 Task: Create a section Hyperspace and in the section, add a milestone Service Level Agreement (SLA) Management Process Improvement in the project BitRise
Action: Mouse moved to (595, 451)
Screenshot: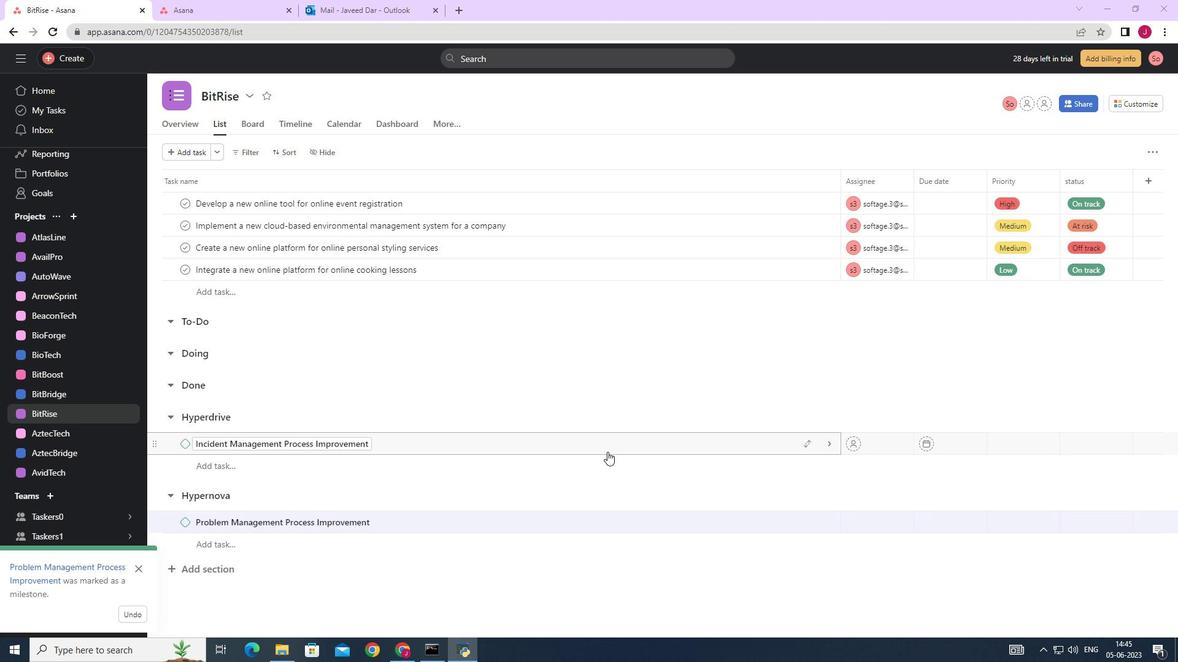 
Action: Mouse scrolled (595, 451) with delta (0, 0)
Screenshot: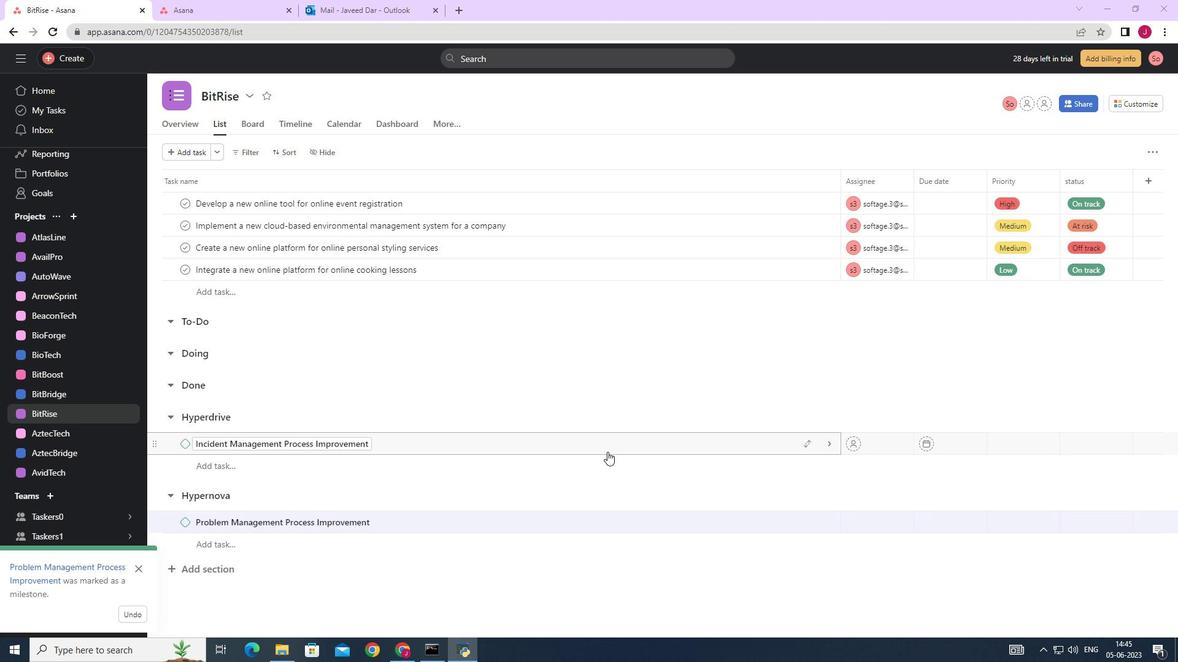 
Action: Mouse moved to (594, 451)
Screenshot: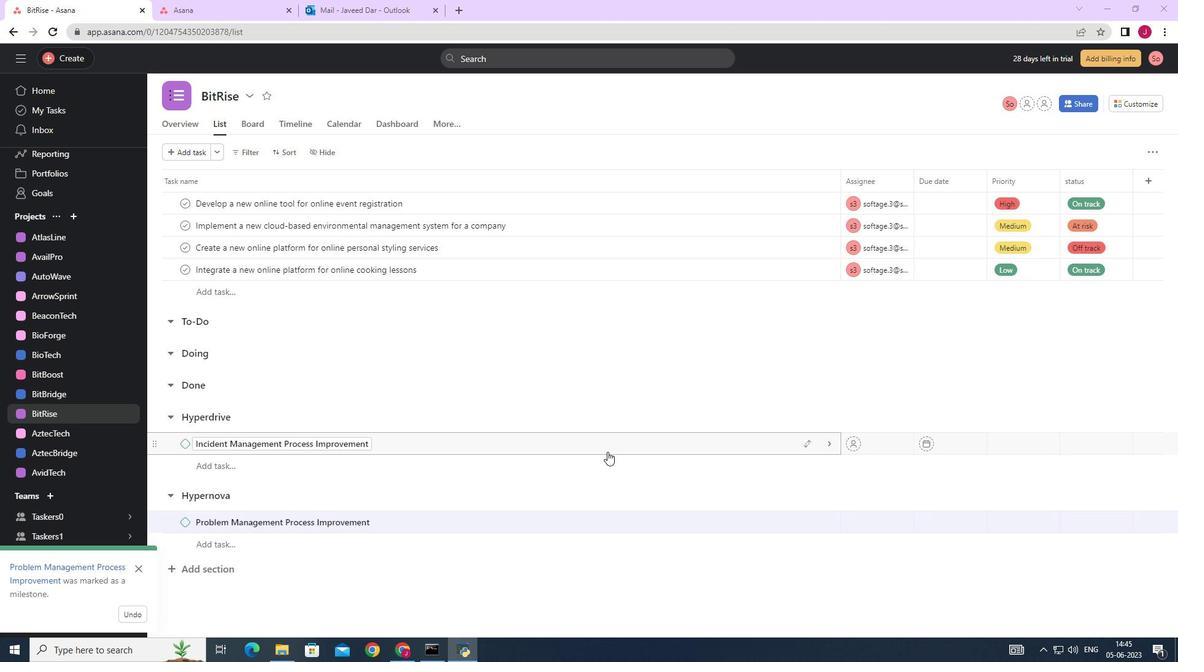 
Action: Mouse scrolled (594, 451) with delta (0, 0)
Screenshot: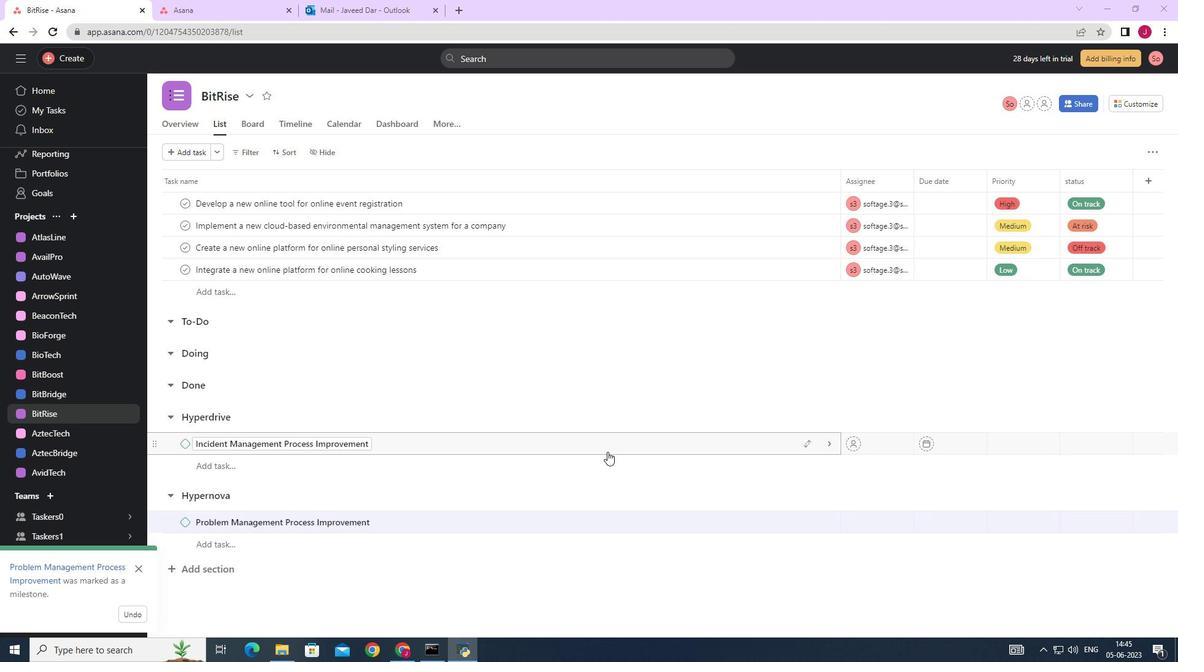 
Action: Mouse moved to (592, 451)
Screenshot: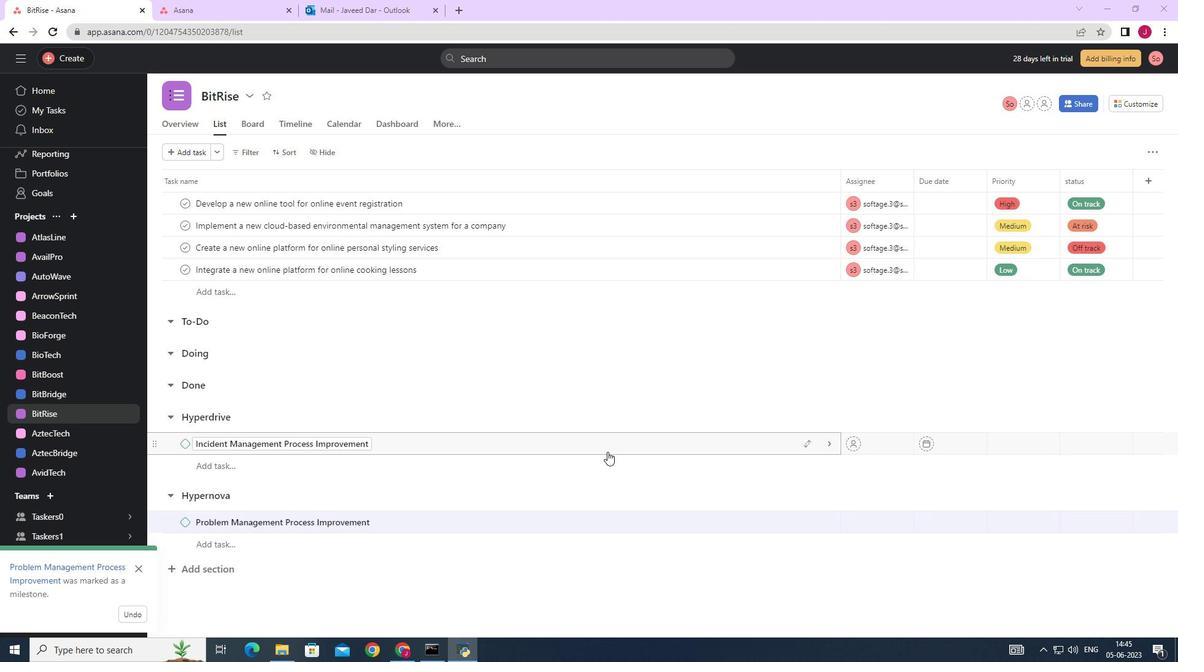 
Action: Mouse scrolled (592, 451) with delta (0, 0)
Screenshot: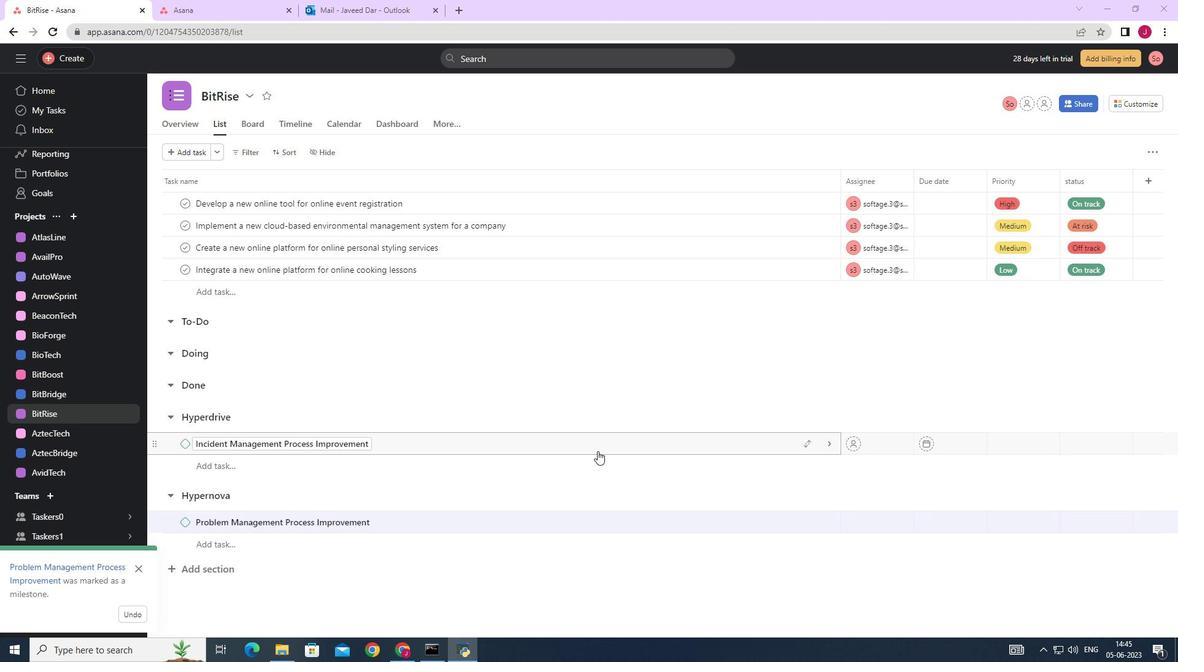 
Action: Mouse moved to (589, 451)
Screenshot: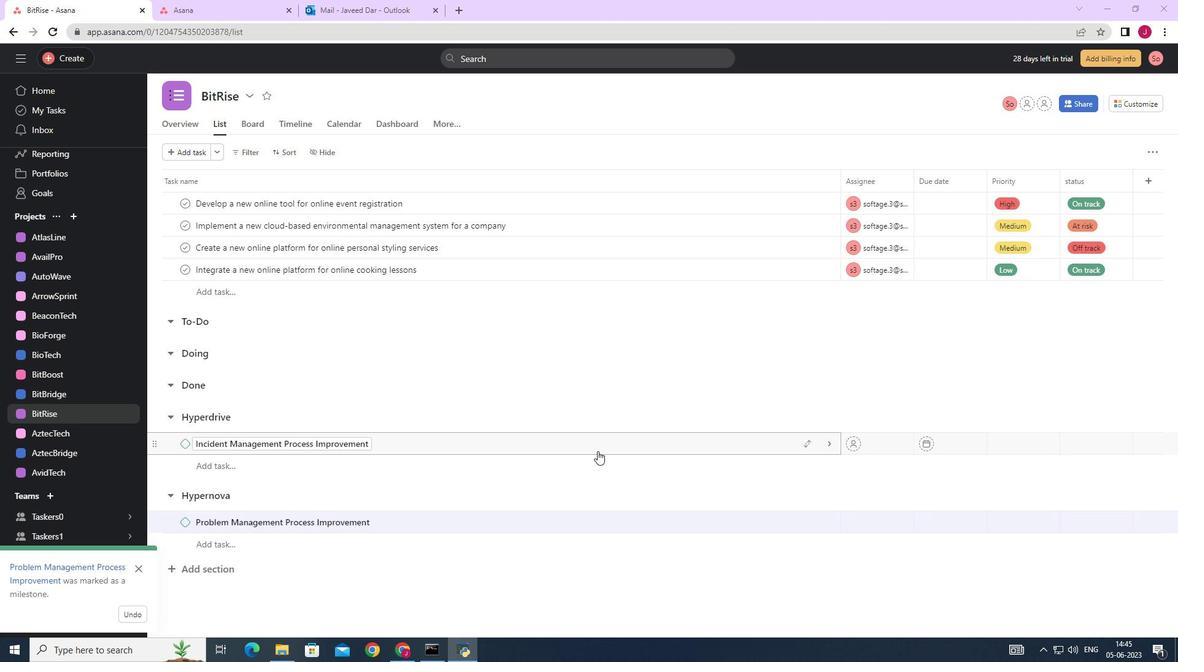 
Action: Mouse scrolled (589, 451) with delta (0, 0)
Screenshot: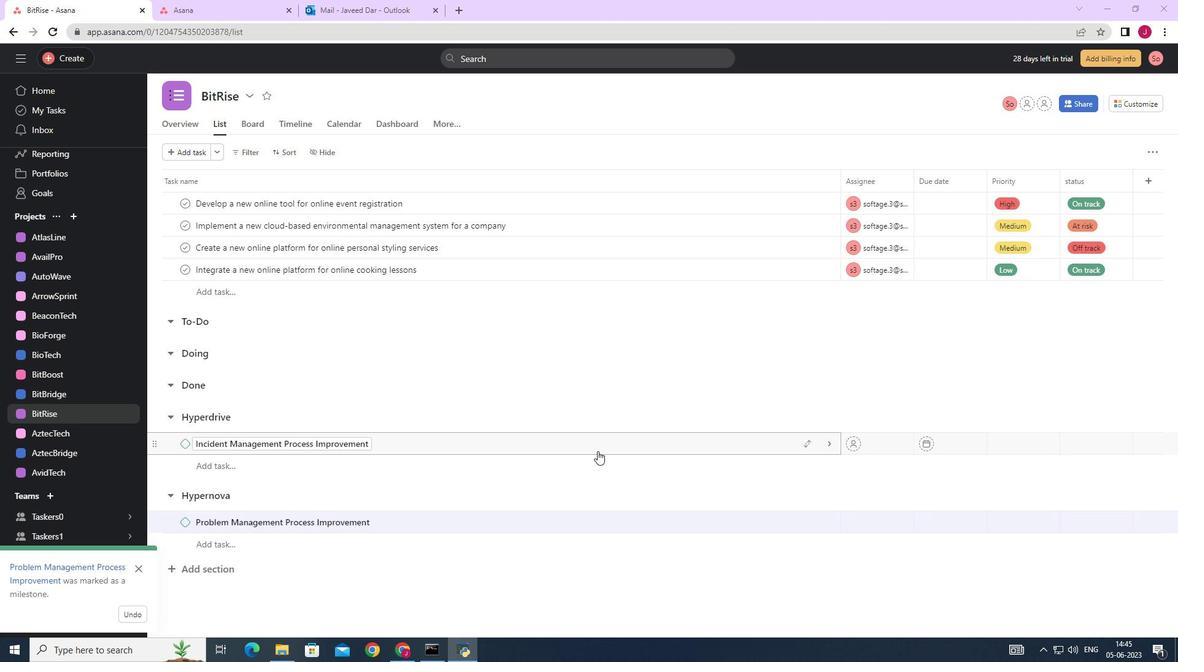 
Action: Mouse moved to (503, 465)
Screenshot: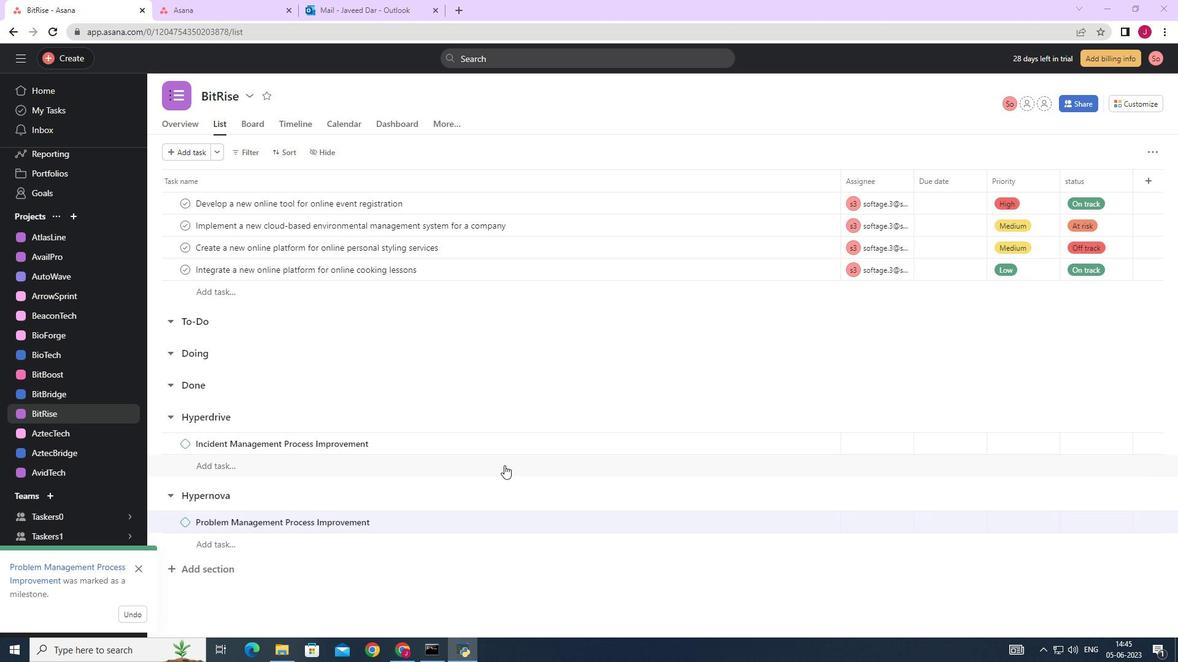 
Action: Mouse scrolled (503, 465) with delta (0, 0)
Screenshot: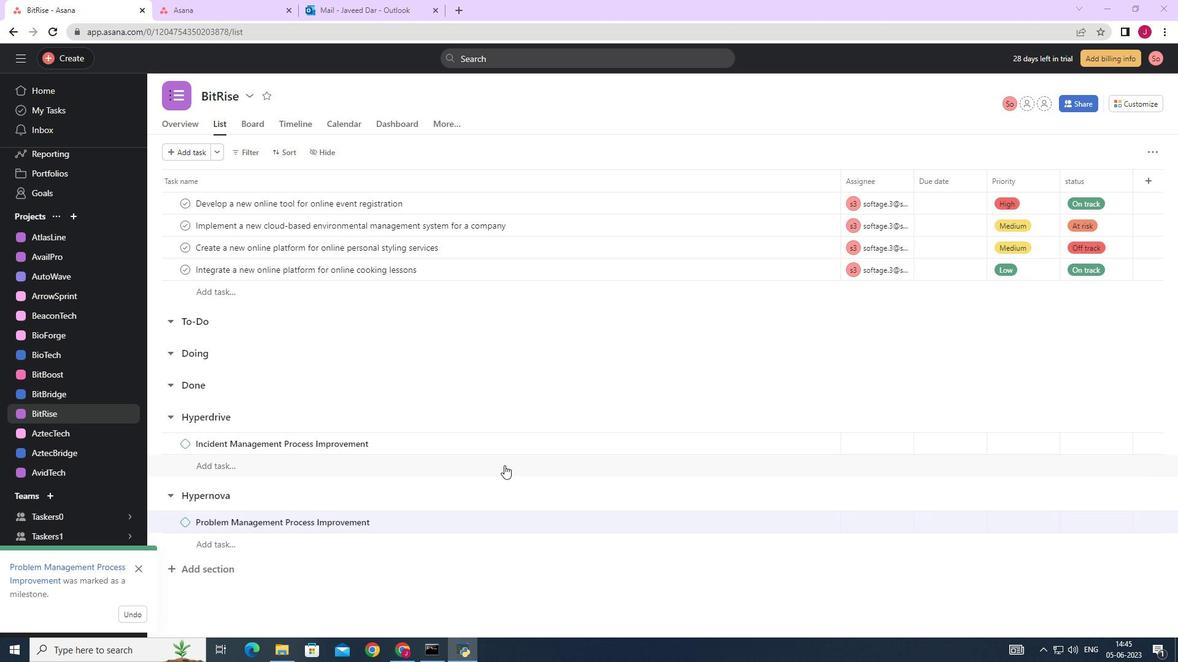 
Action: Mouse moved to (503, 463)
Screenshot: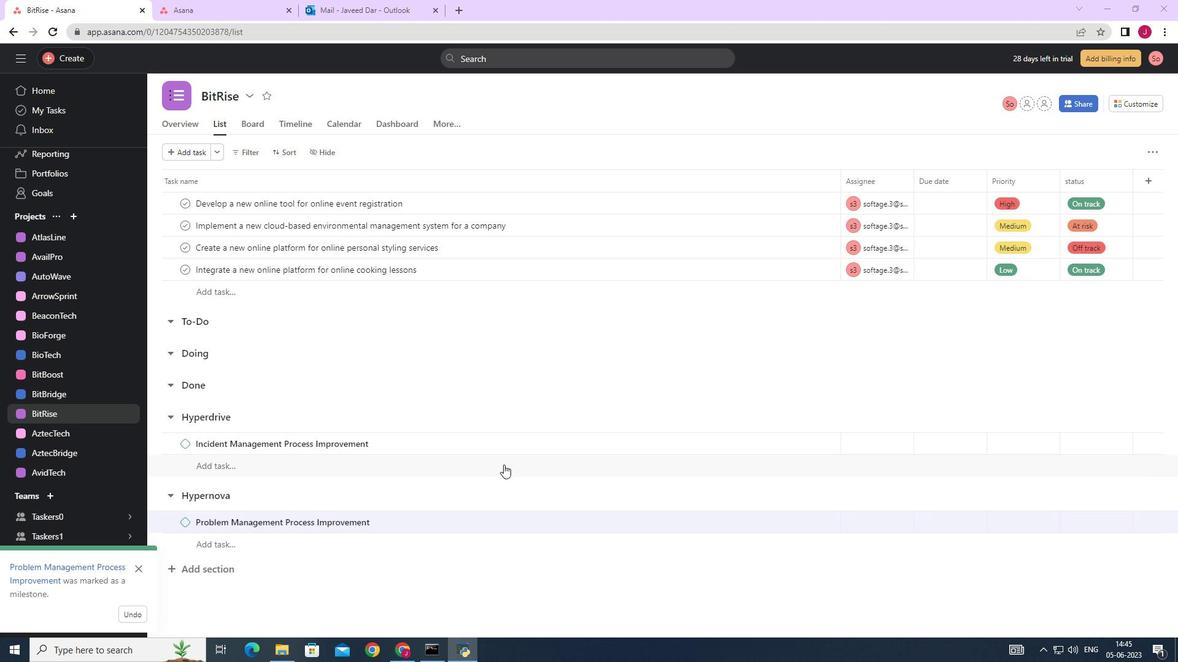 
Action: Mouse scrolled (503, 463) with delta (0, 0)
Screenshot: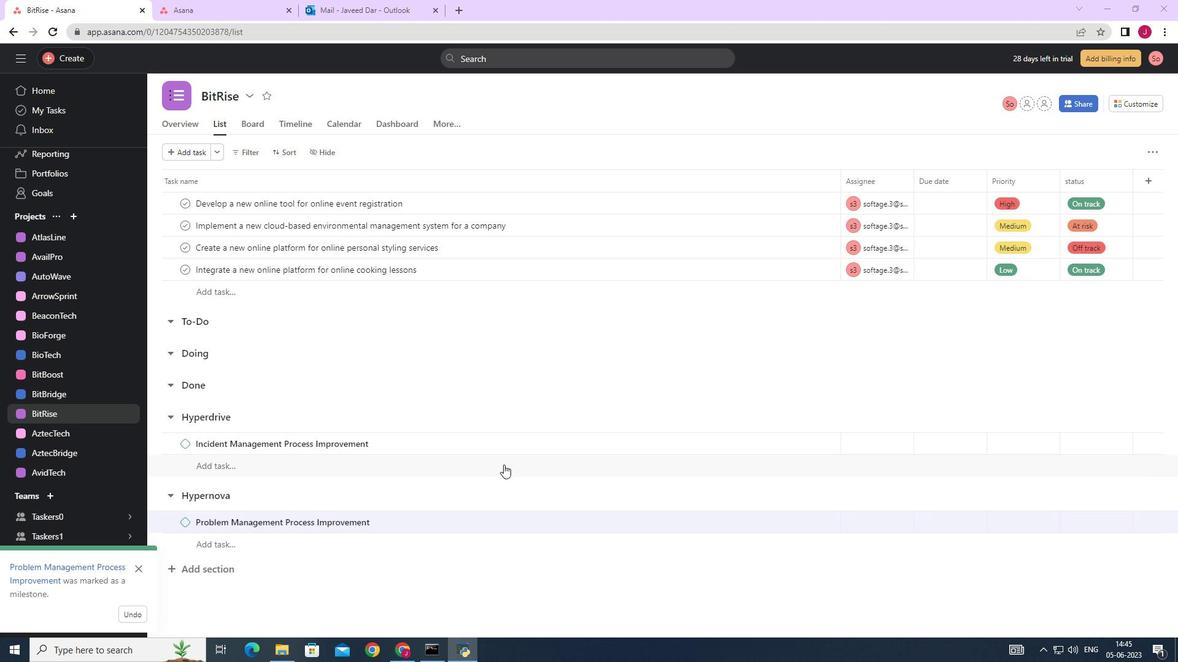 
Action: Mouse moved to (502, 458)
Screenshot: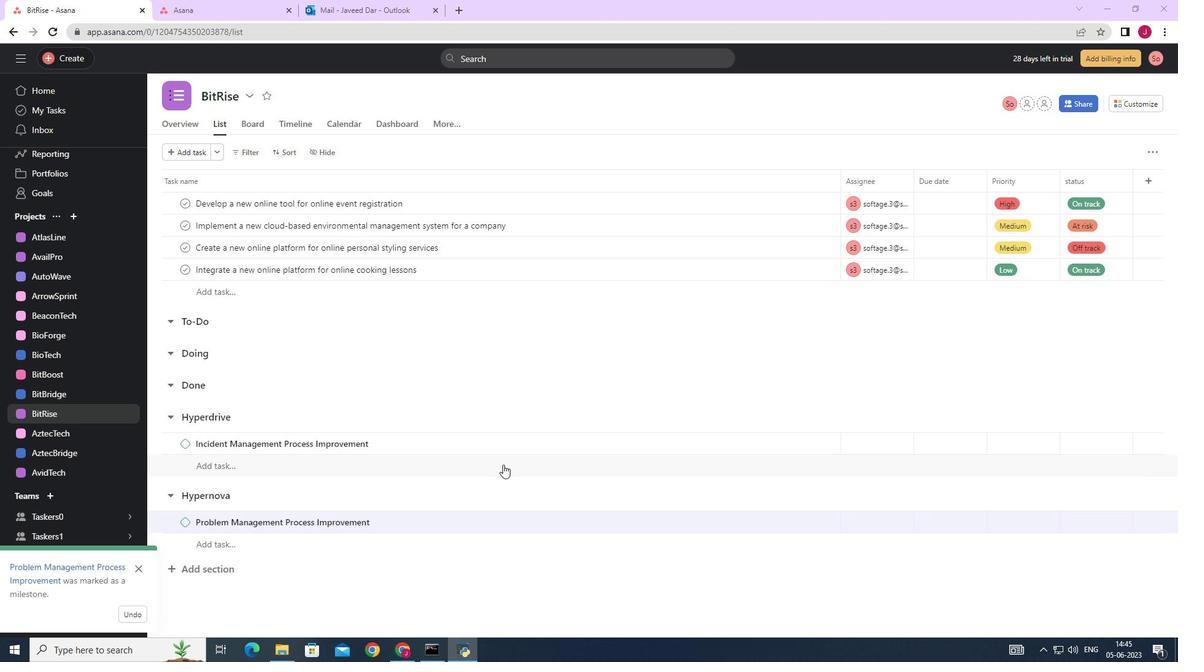 
Action: Mouse scrolled (503, 462) with delta (0, 0)
Screenshot: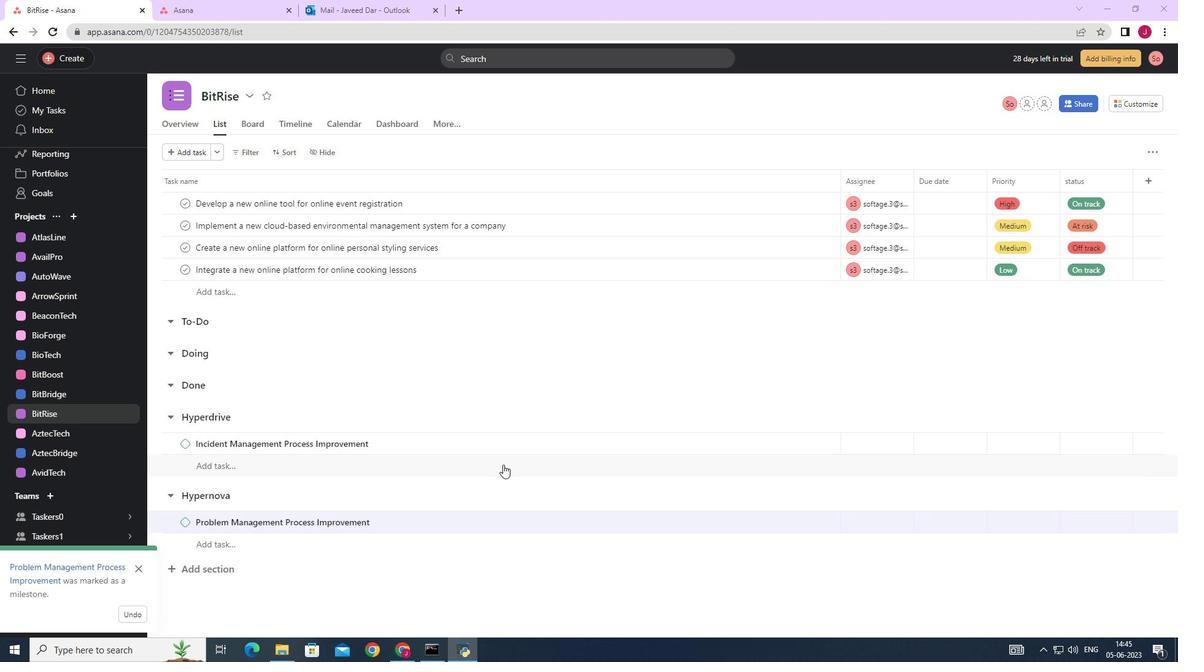 
Action: Mouse moved to (319, 435)
Screenshot: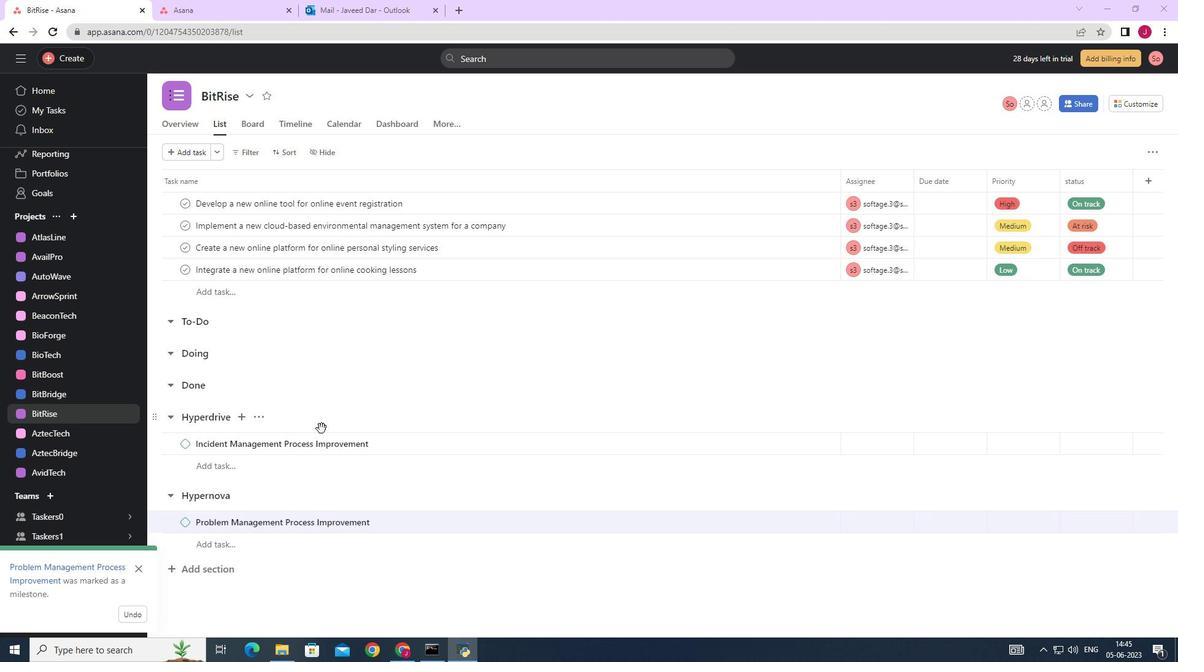 
Action: Mouse scrolled (319, 434) with delta (0, 0)
Screenshot: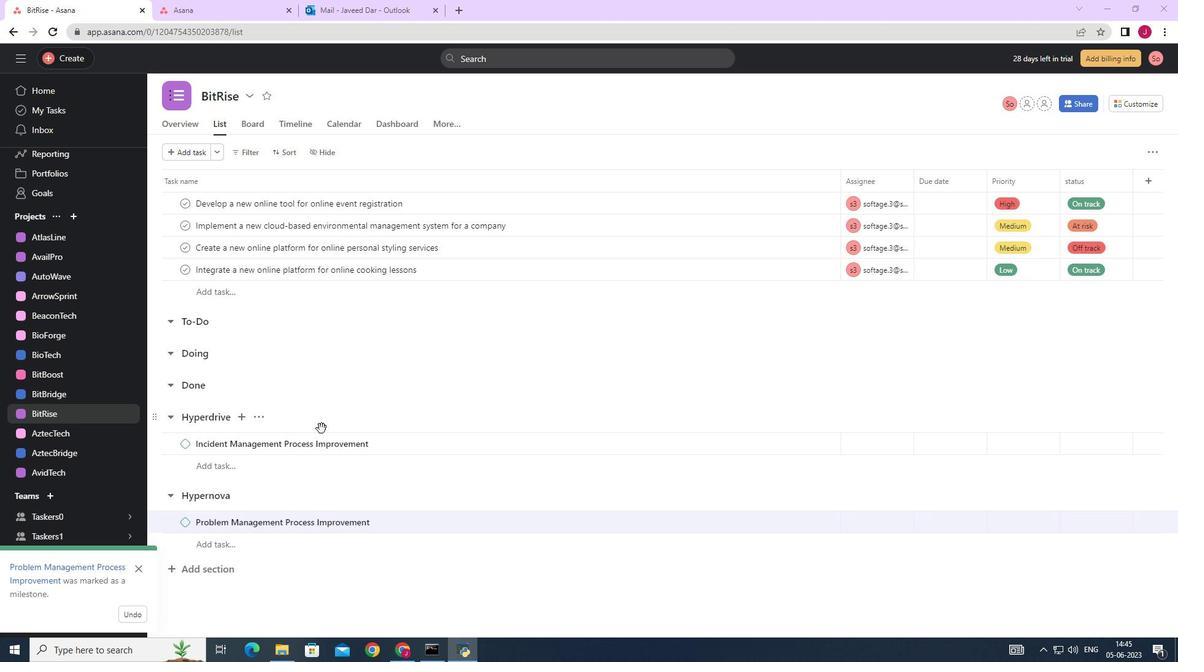 
Action: Mouse moved to (319, 436)
Screenshot: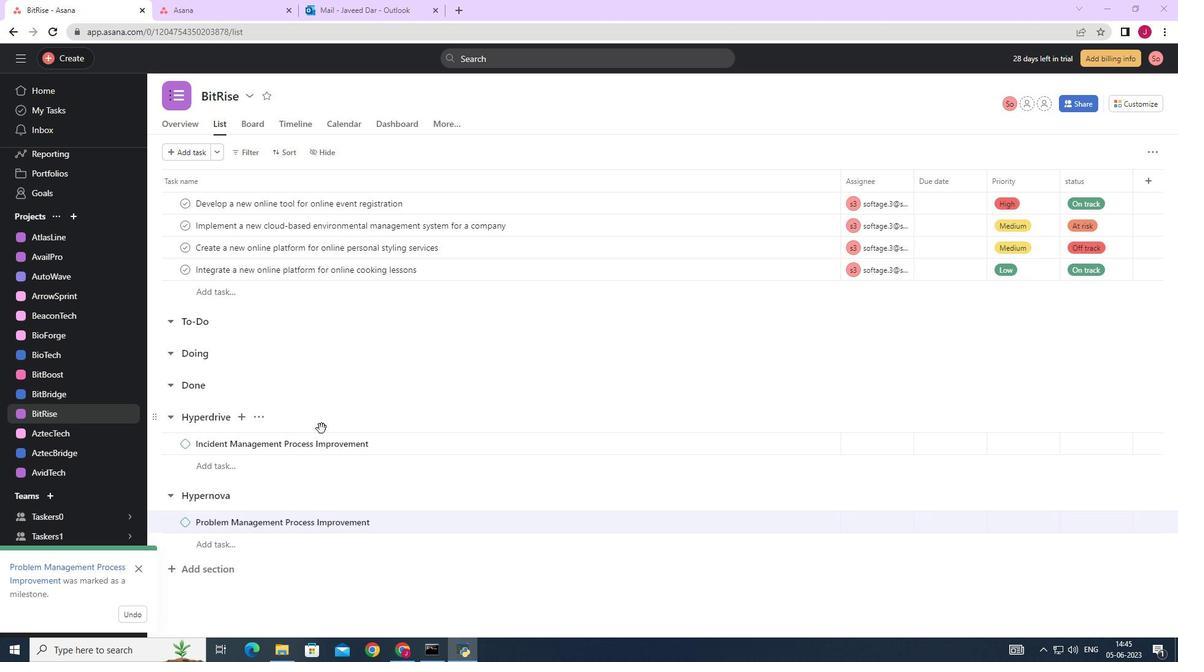 
Action: Mouse scrolled (319, 436) with delta (0, 0)
Screenshot: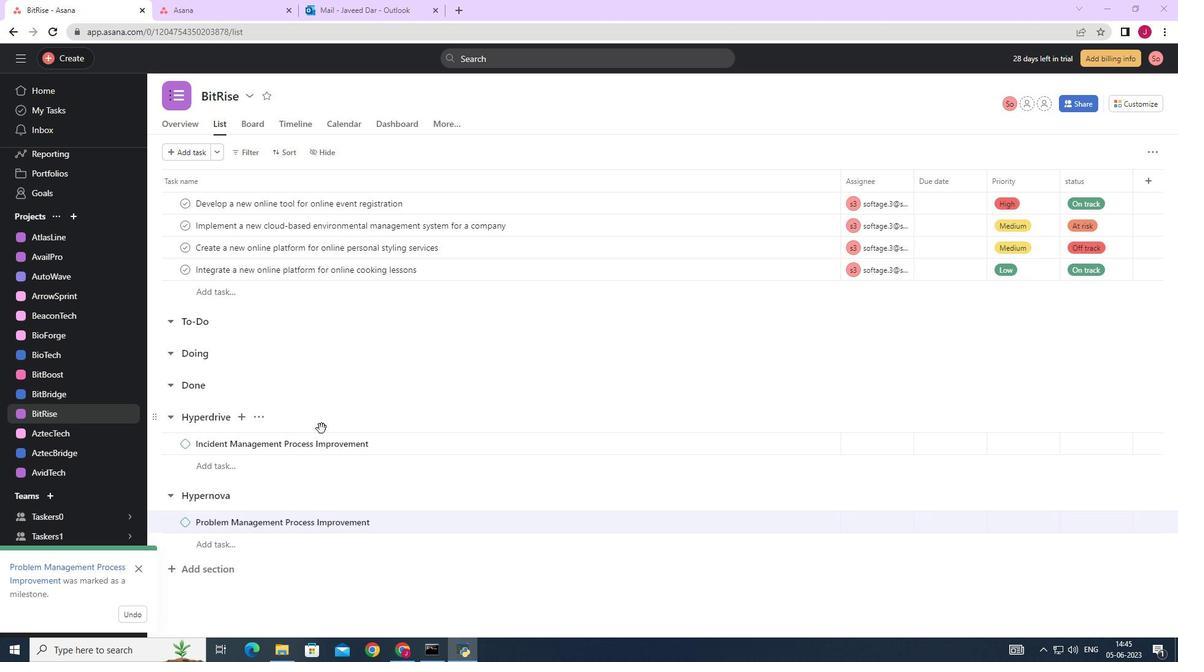 
Action: Mouse moved to (319, 438)
Screenshot: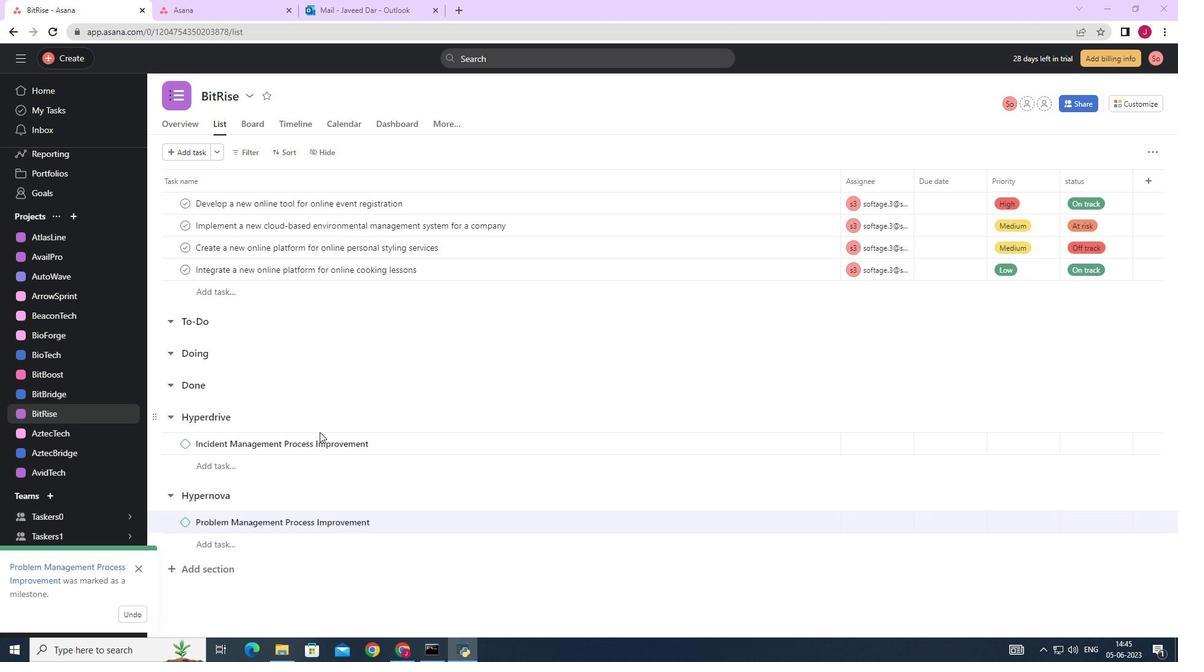 
Action: Mouse scrolled (319, 437) with delta (0, 0)
Screenshot: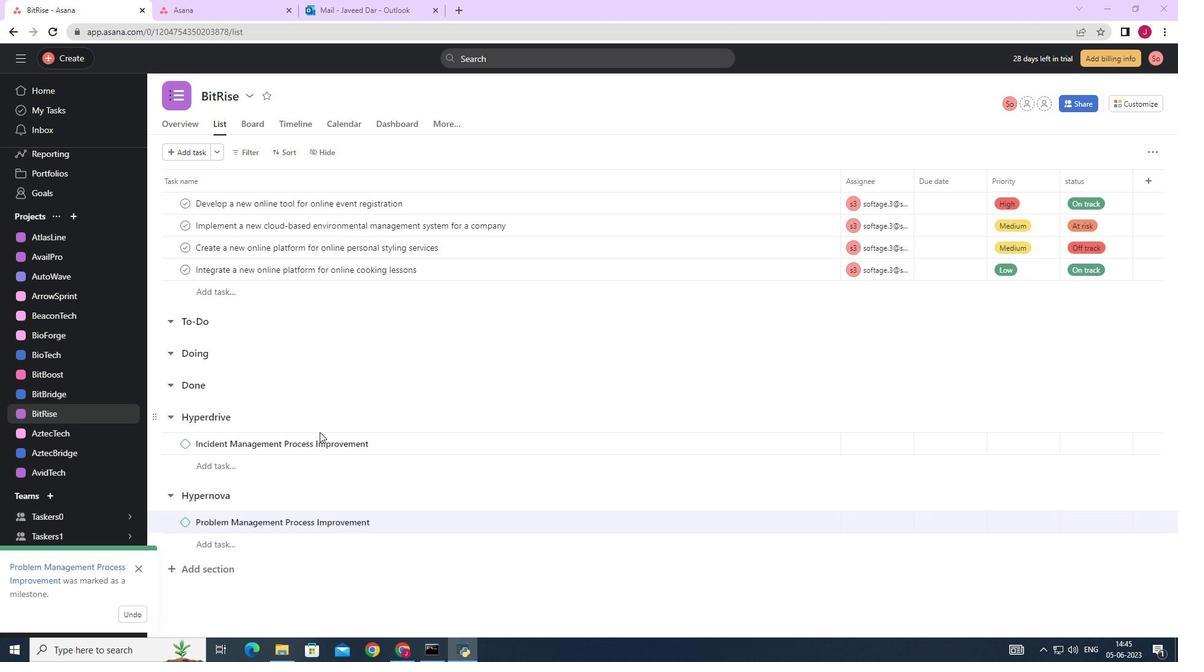 
Action: Mouse moved to (317, 441)
Screenshot: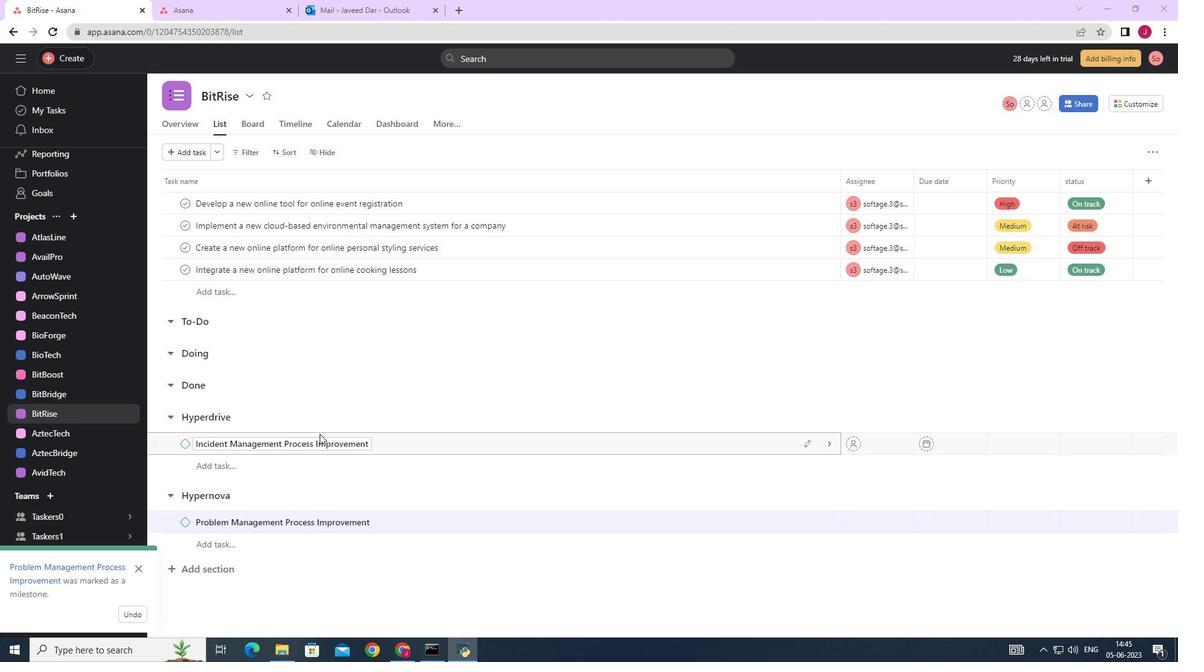 
Action: Mouse scrolled (317, 440) with delta (0, 0)
Screenshot: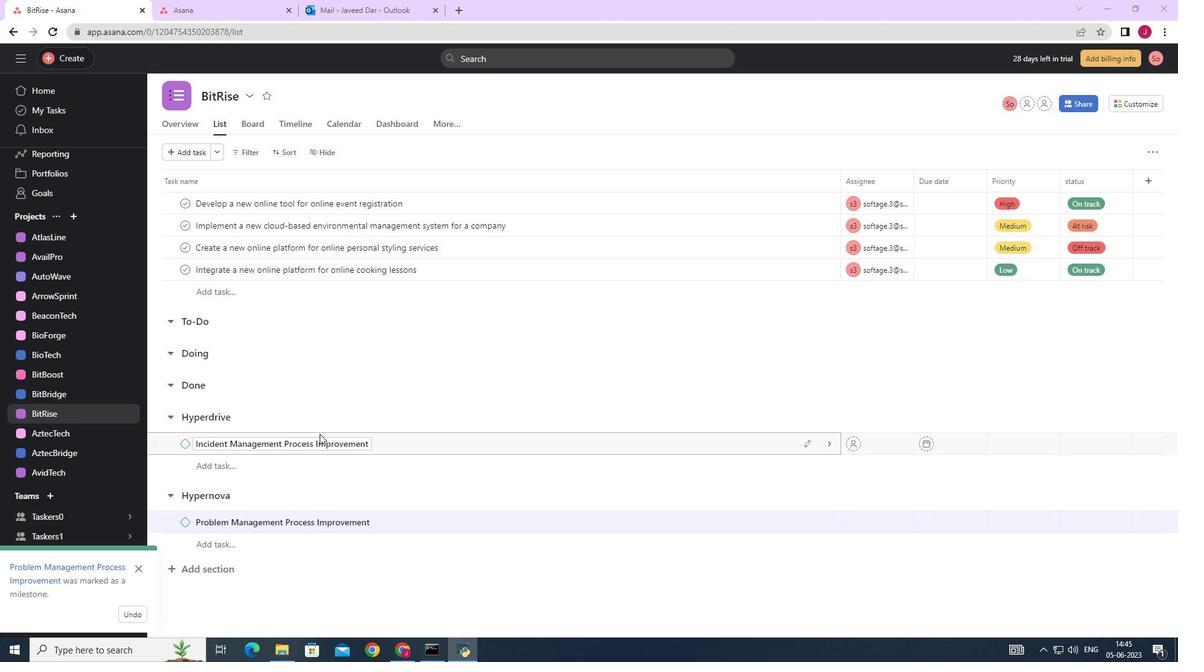 
Action: Mouse moved to (214, 567)
Screenshot: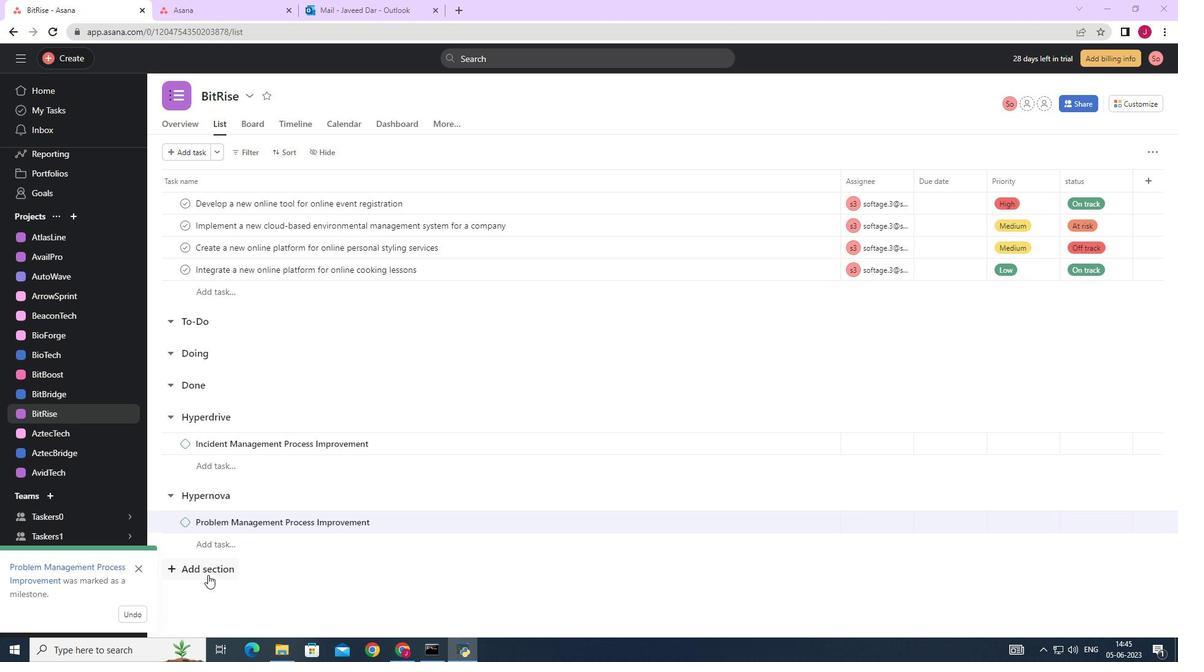 
Action: Mouse pressed left at (214, 567)
Screenshot: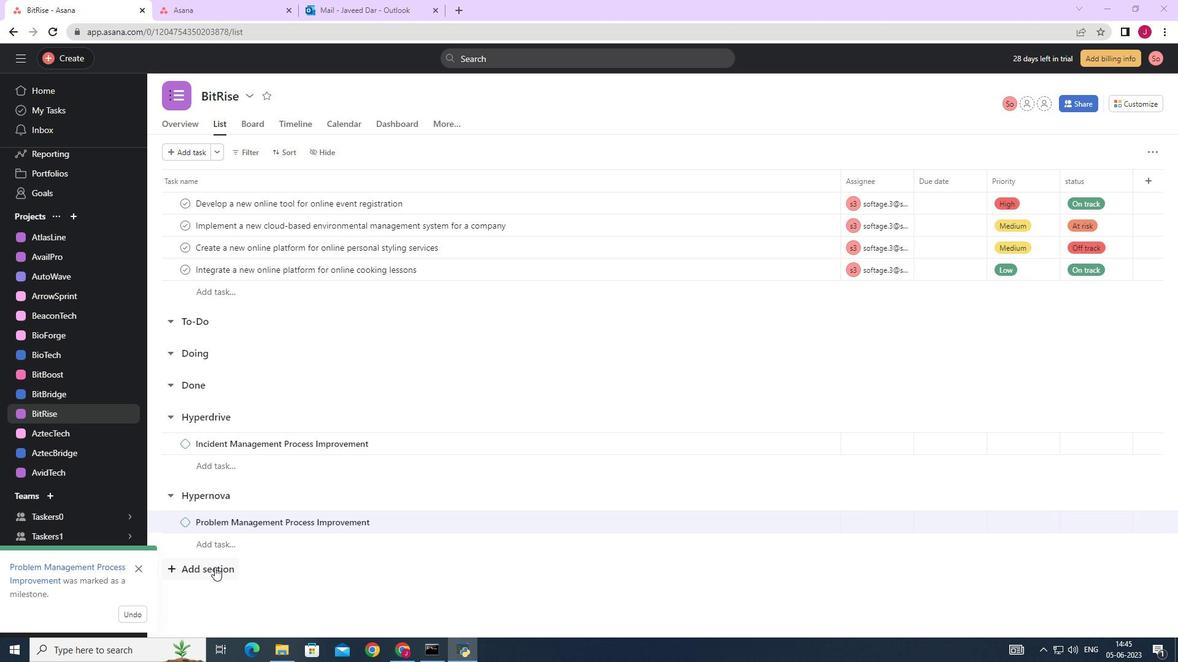 
Action: Mouse moved to (213, 567)
Screenshot: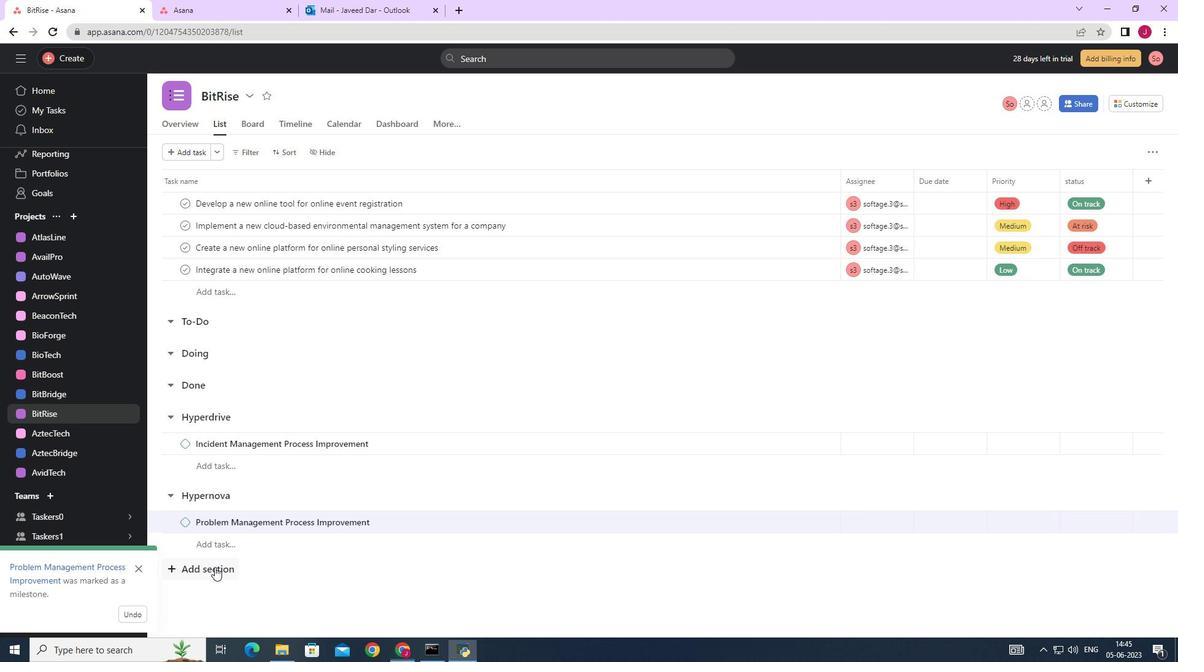 
Action: Key pressed <Key.caps_lock>H<Key.caps_lock>yperspaace<Key.space><Key.backspace><Key.backspace><Key.backspace><Key.backspace>ce<Key.space><Key.enter><Key.caps_lock>S<Key.caps_lock>ervice<Key.space><Key.caps_lock>L<Key.caps_lock>evle<Key.space><Key.caps_lock>A<Key.caps_lock>greement<Key.space><Key.shift_r>(<Key.caps_lock>SLA
Screenshot: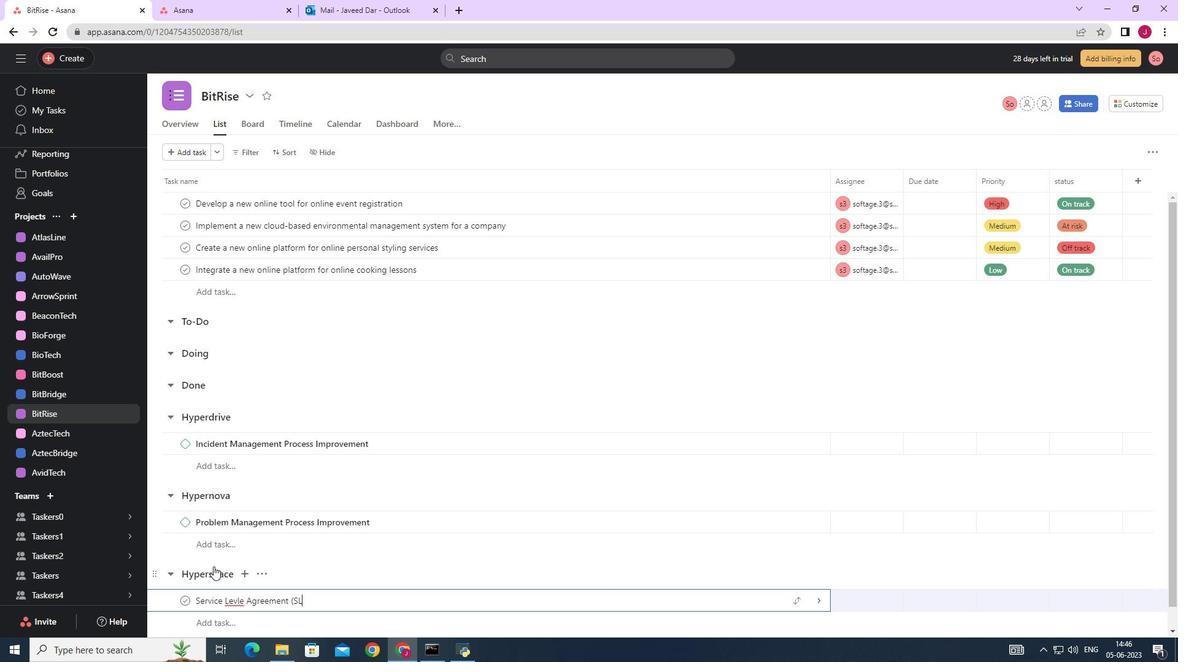 
Action: Mouse moved to (238, 600)
Screenshot: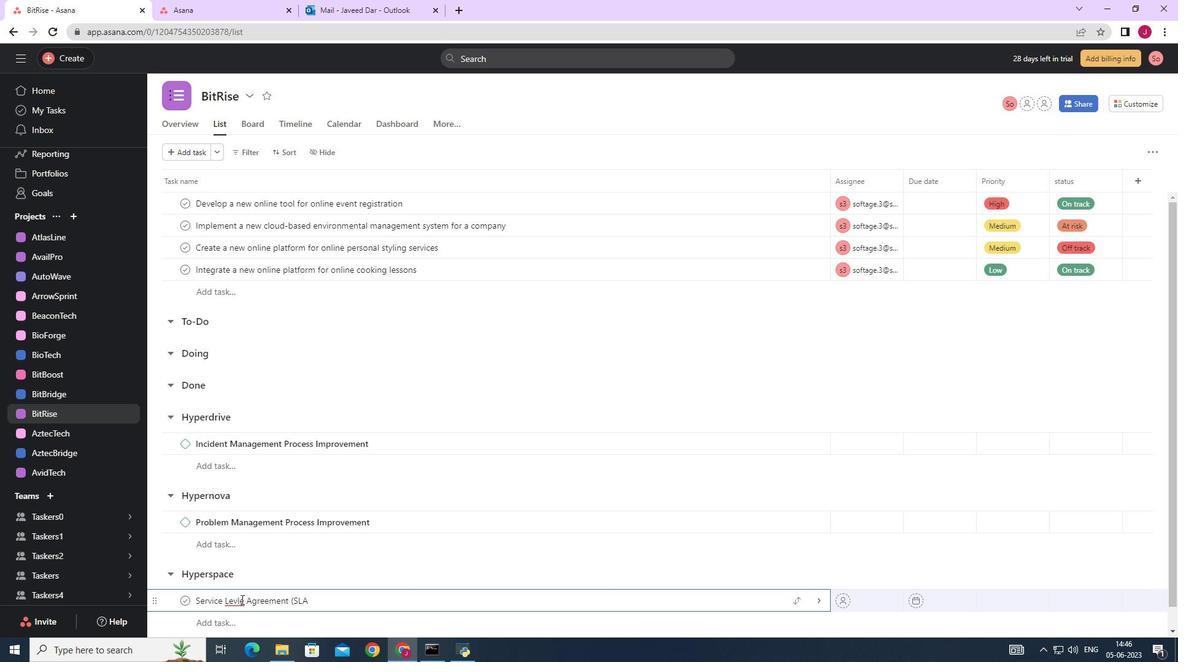 
Action: Mouse pressed right at (238, 600)
Screenshot: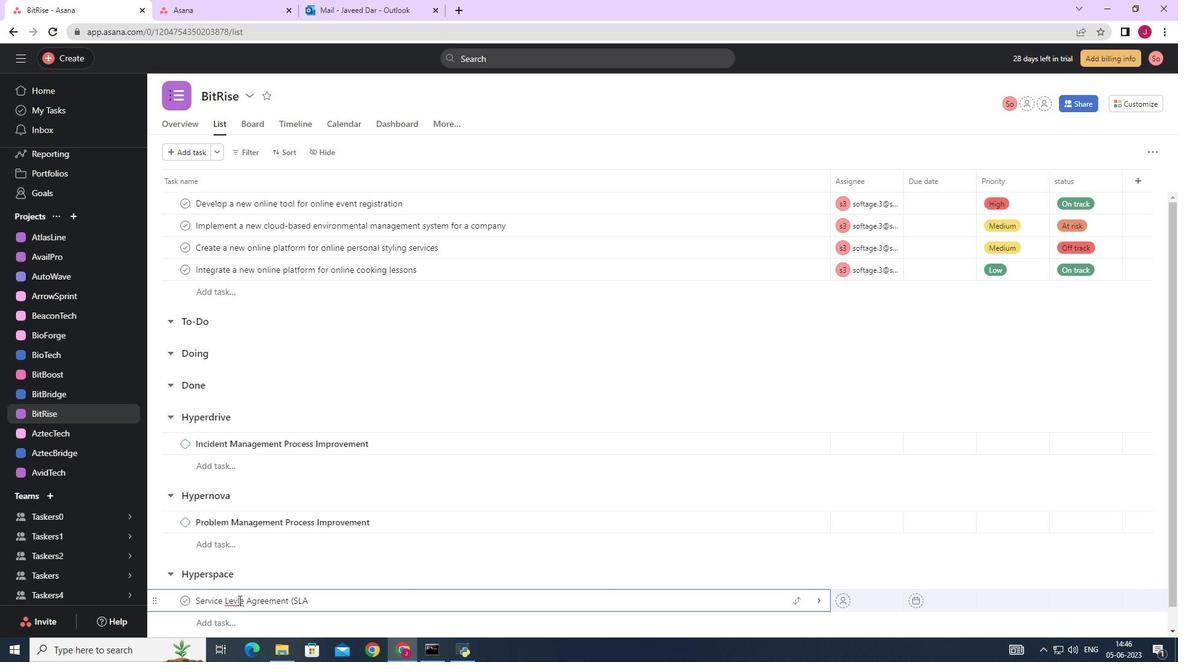 
Action: Mouse moved to (264, 448)
Screenshot: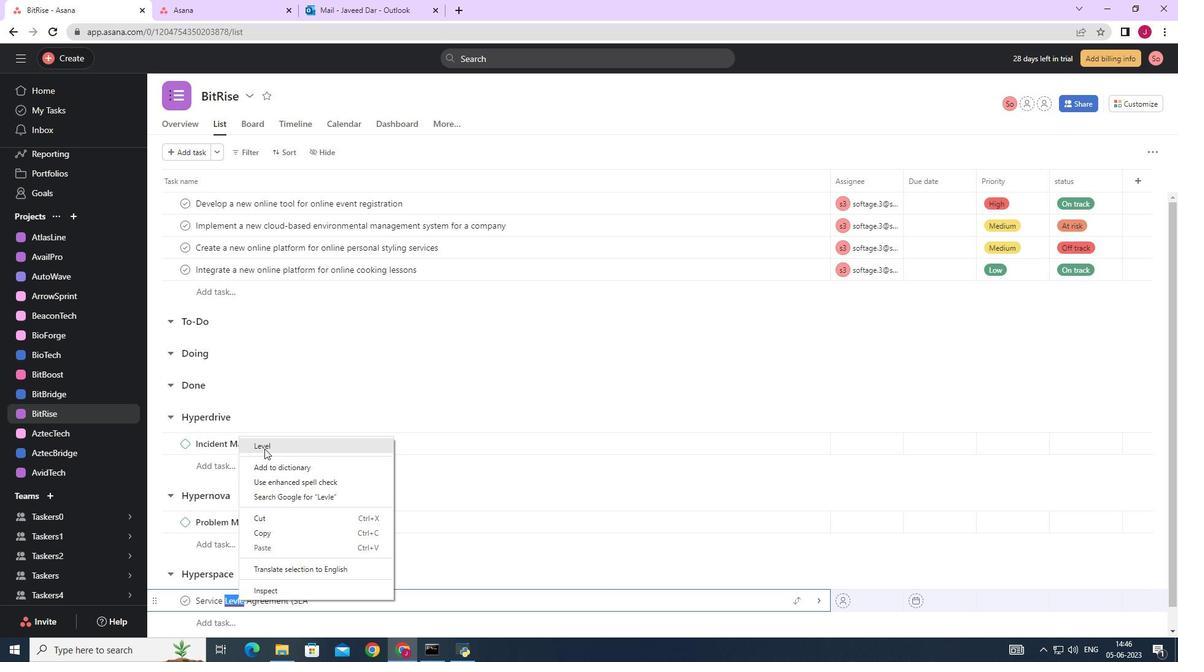
Action: Mouse pressed left at (264, 448)
Screenshot: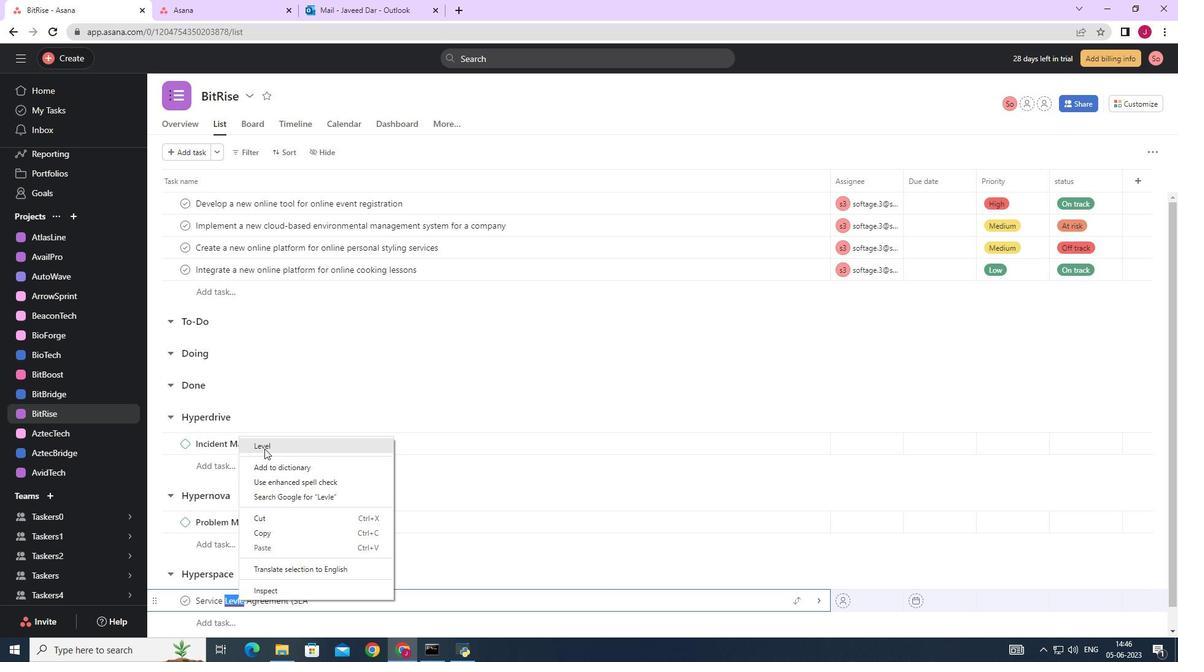 
Action: Mouse moved to (326, 595)
Screenshot: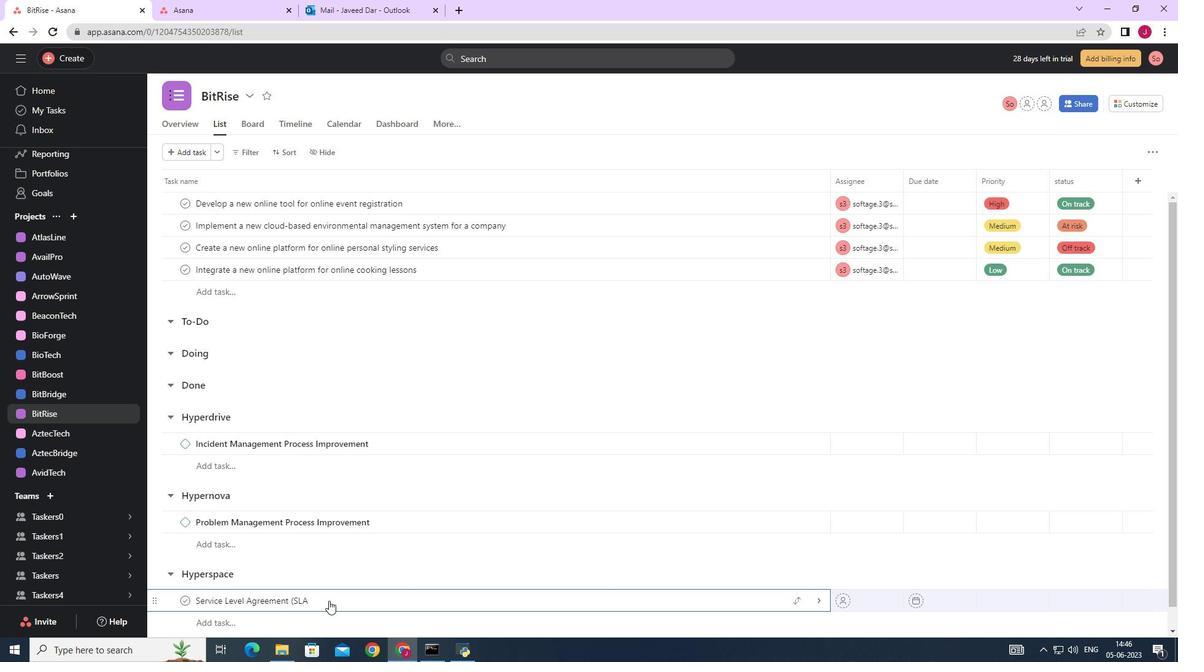 
Action: Mouse pressed left at (326, 595)
Screenshot: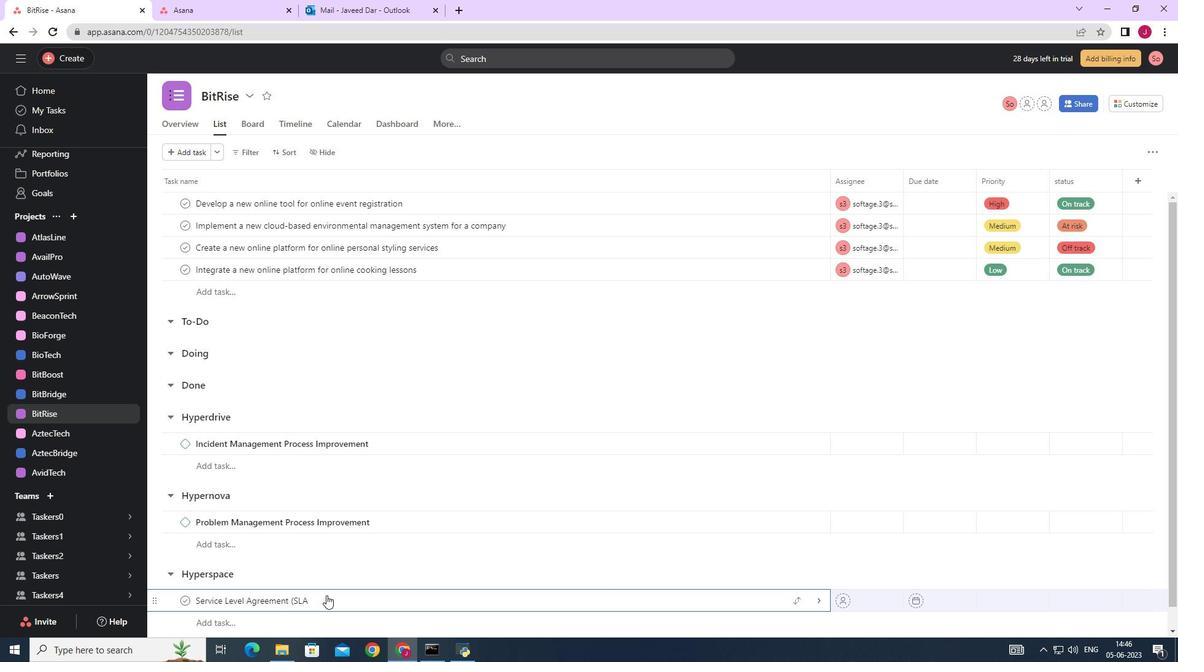 
Action: Mouse moved to (308, 600)
Screenshot: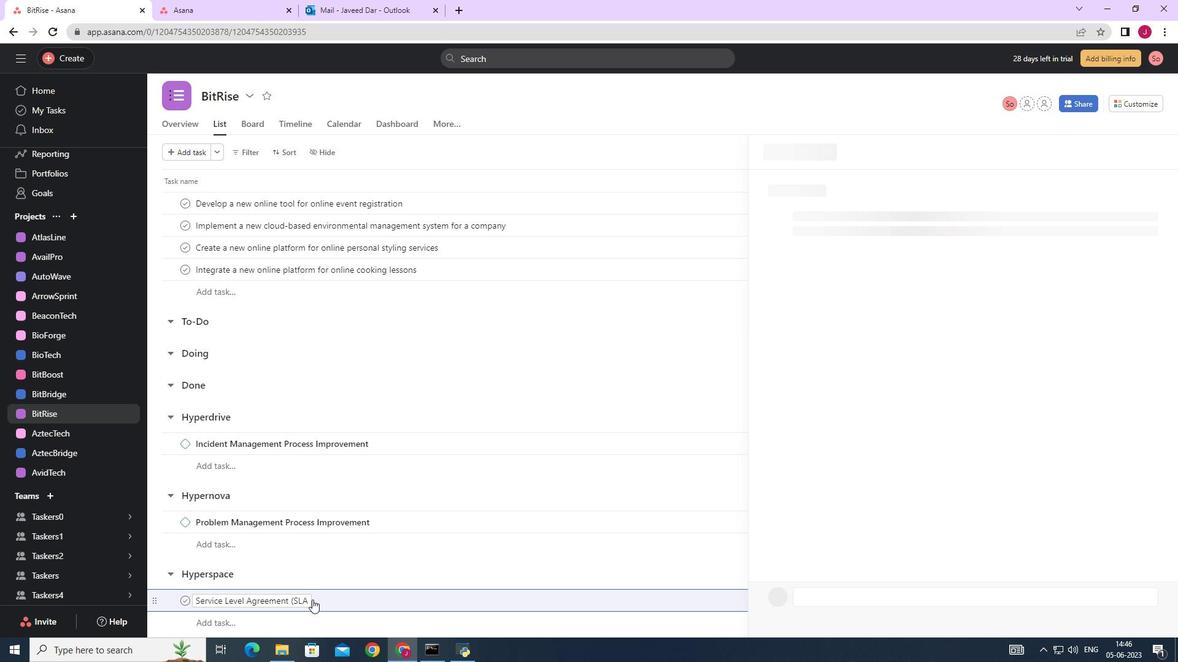 
Action: Mouse pressed left at (308, 600)
Screenshot: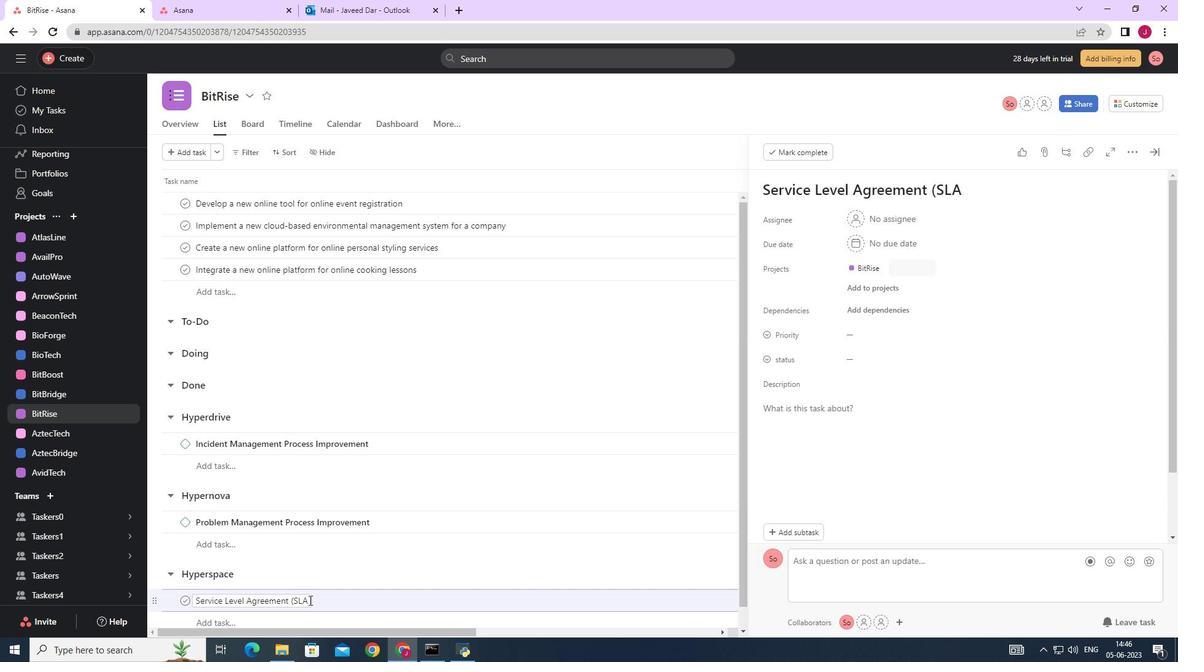 
Action: Mouse moved to (309, 602)
Screenshot: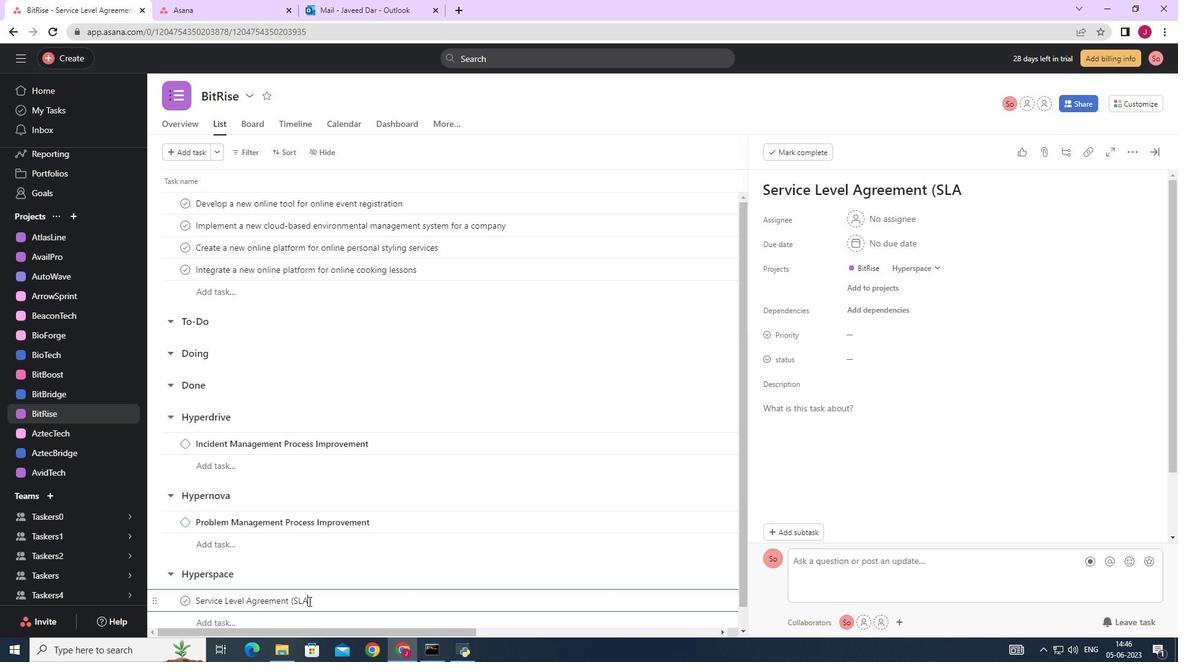 
Action: Key pressed <Key.shift_r>)
Screenshot: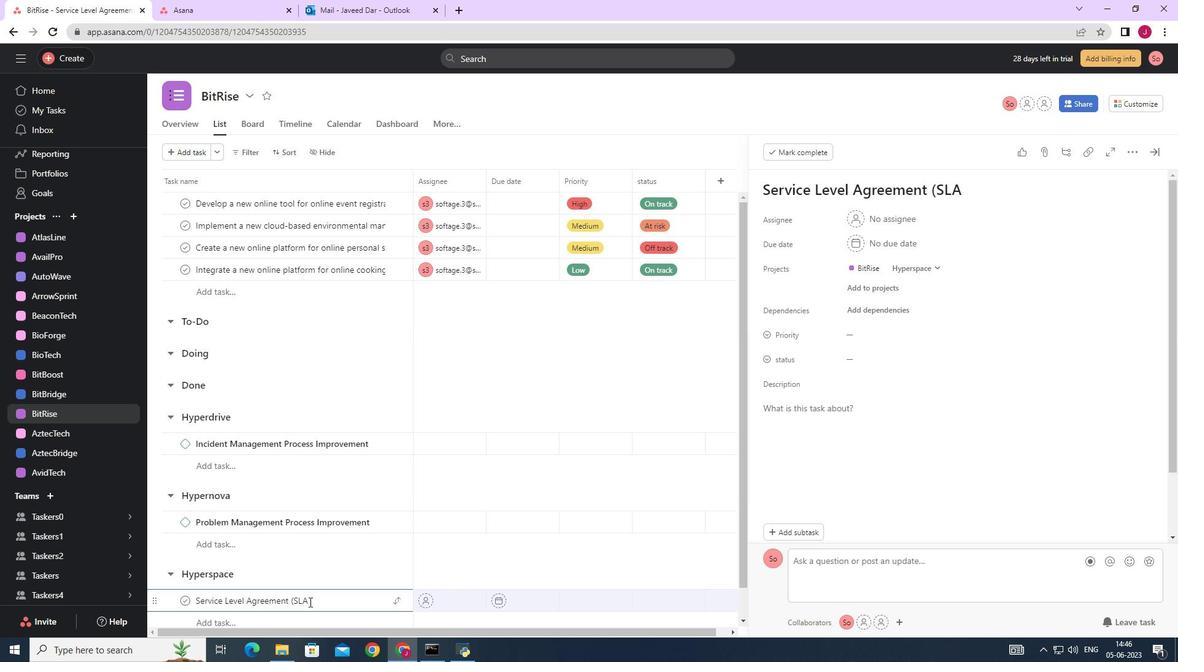 
Action: Mouse moved to (1157, 143)
Screenshot: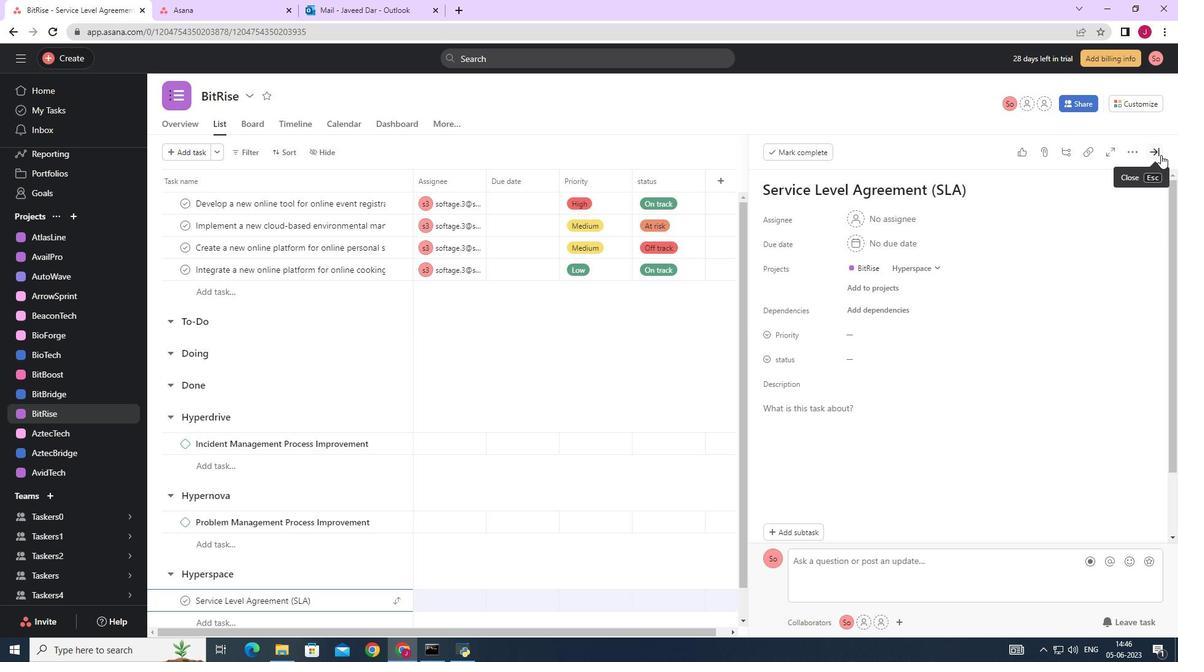 
Action: Mouse pressed left at (1157, 143)
Screenshot: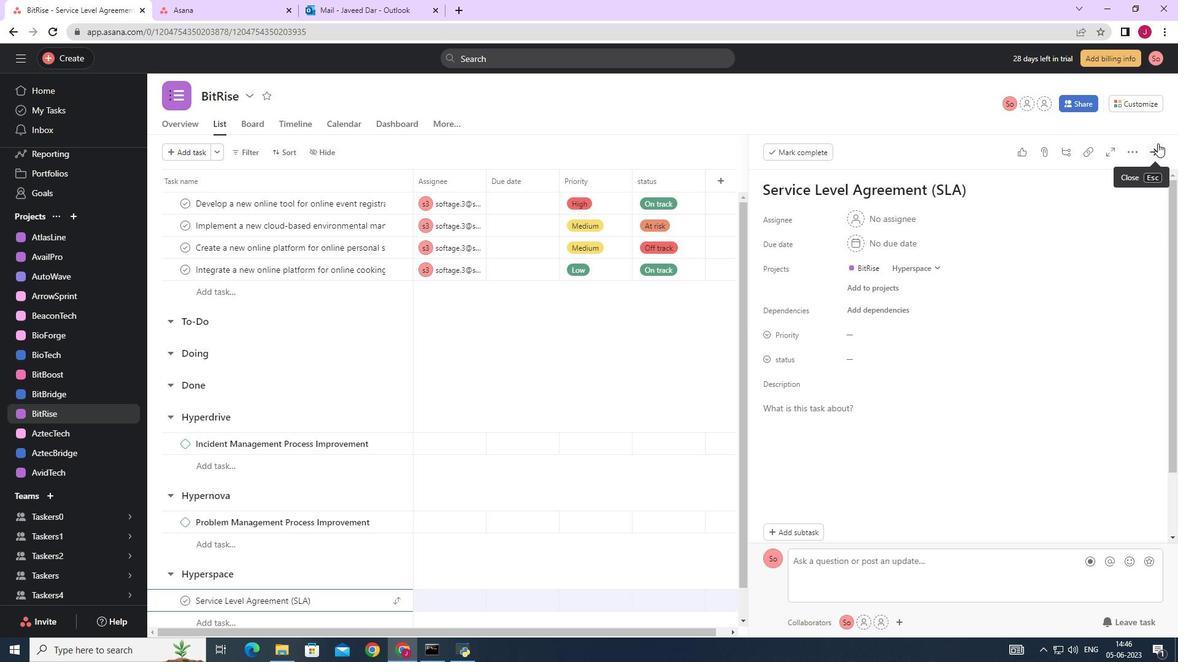 
Action: Mouse moved to (366, 604)
Screenshot: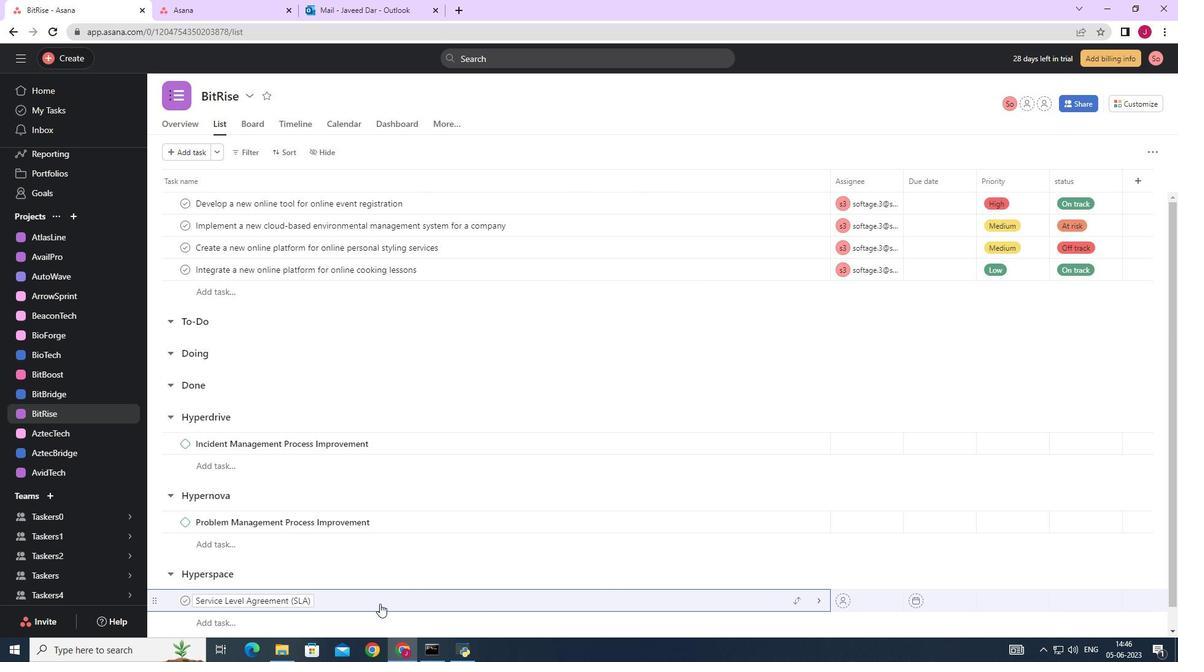 
Action: Mouse pressed left at (366, 604)
Screenshot: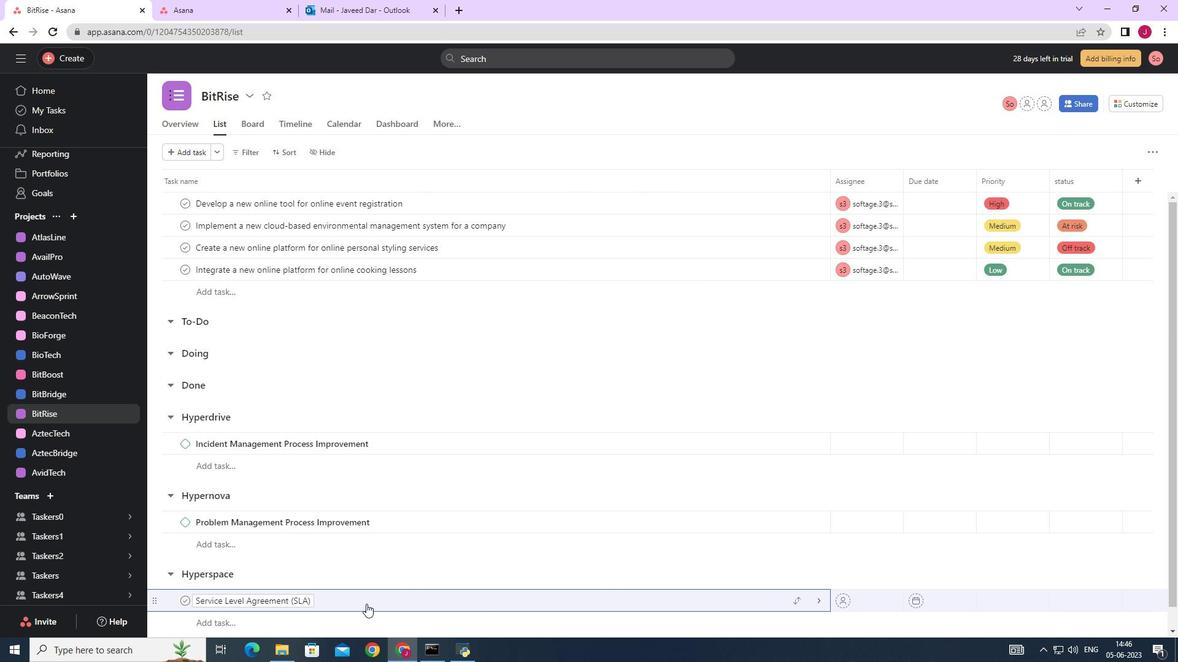 
Action: Mouse moved to (308, 603)
Screenshot: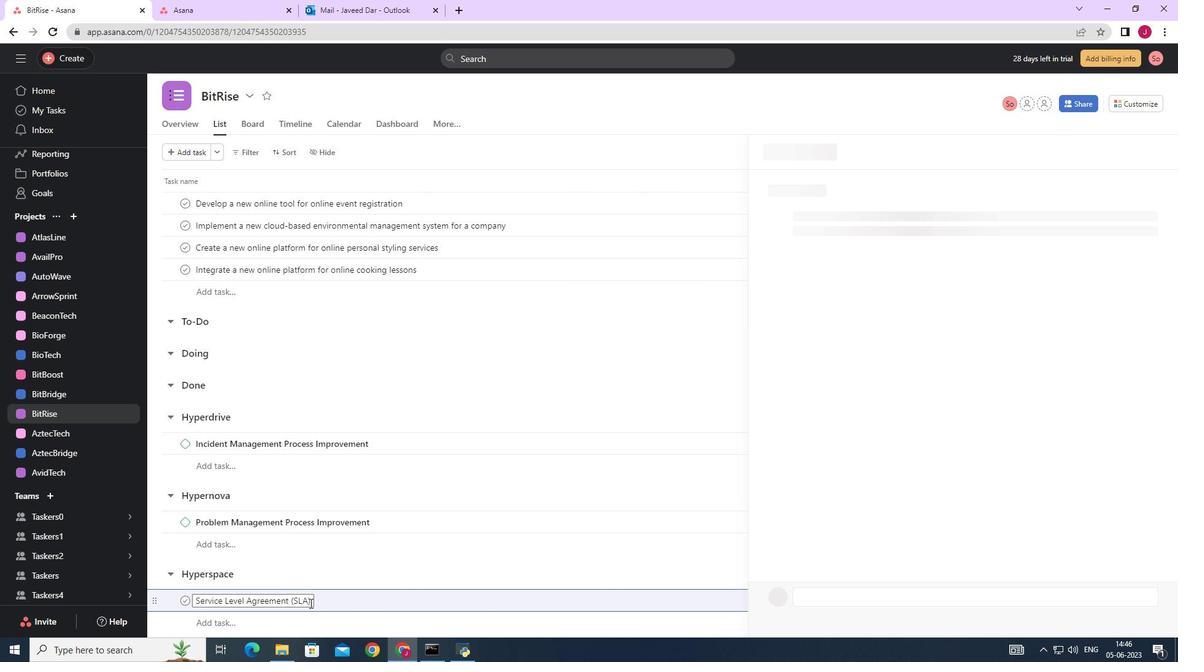 
Action: Mouse pressed left at (308, 603)
Screenshot: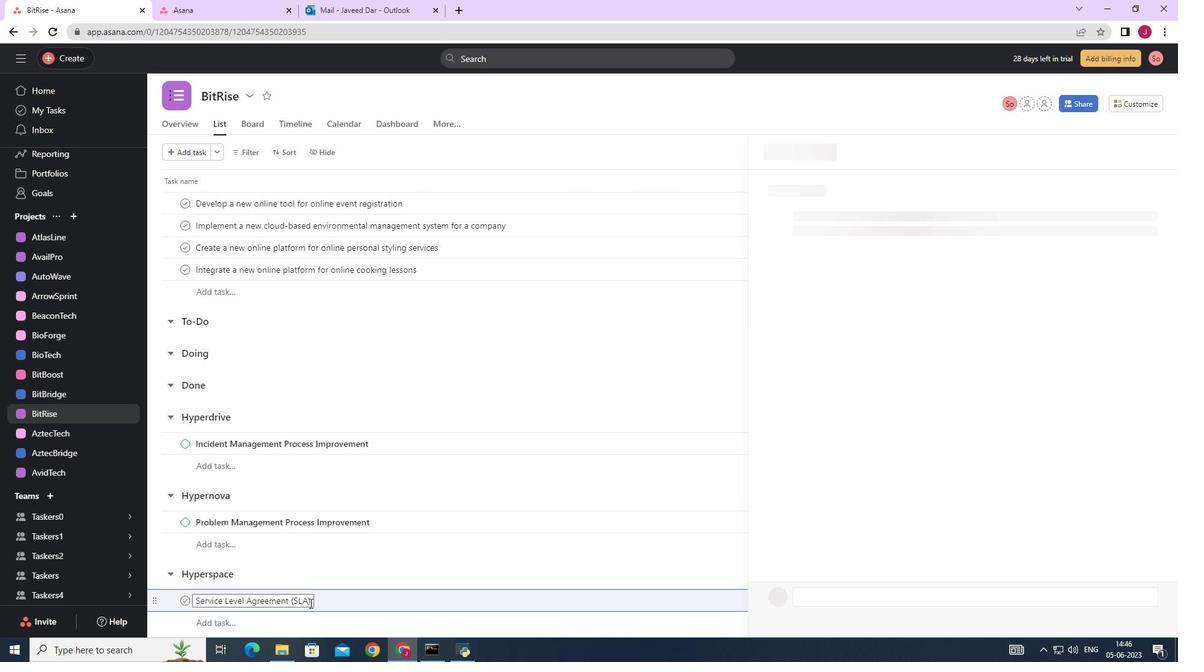 
Action: Mouse moved to (310, 600)
Screenshot: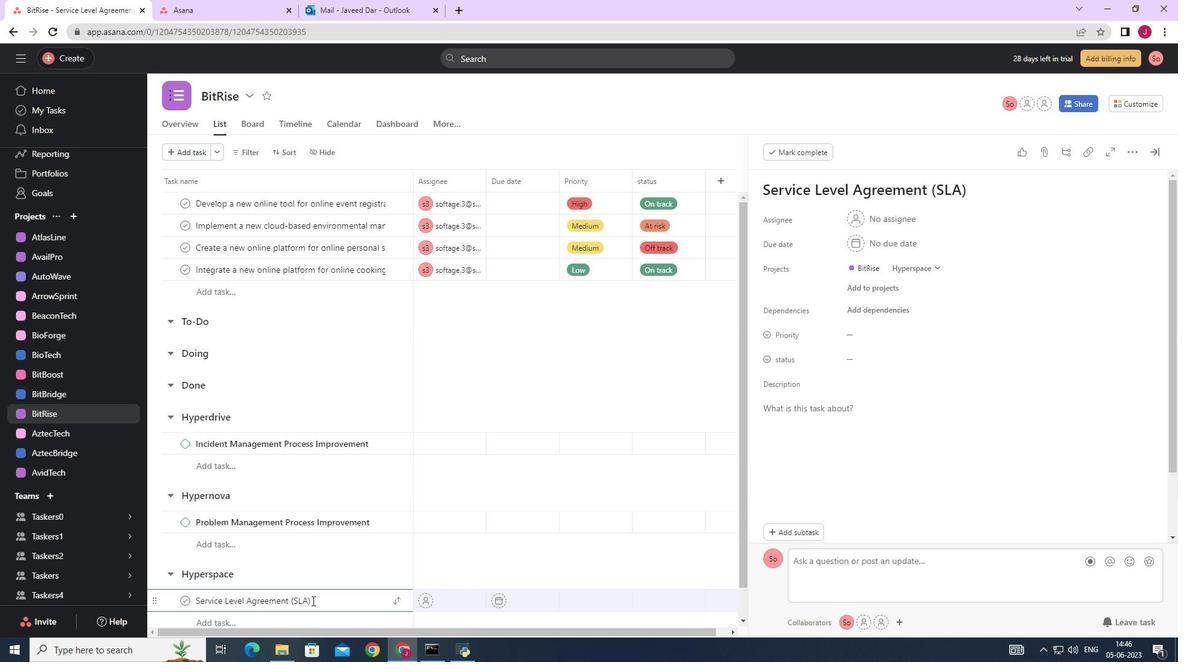 
Action: Mouse pressed left at (310, 600)
Screenshot: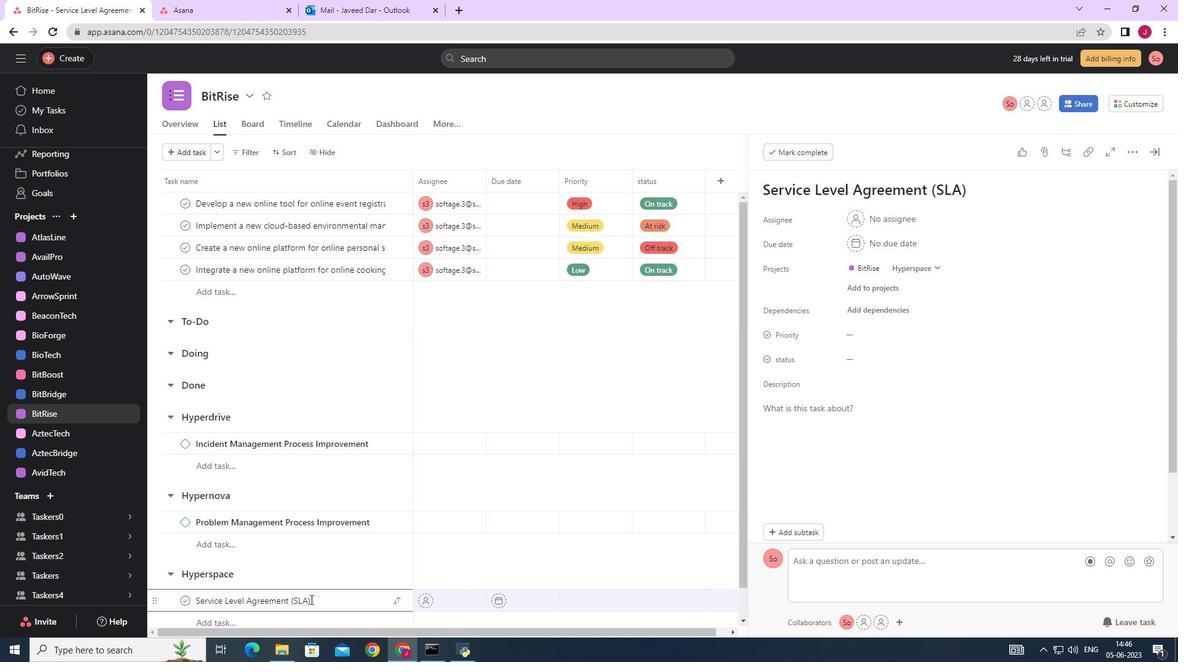 
Action: Mouse moved to (1160, 150)
Screenshot: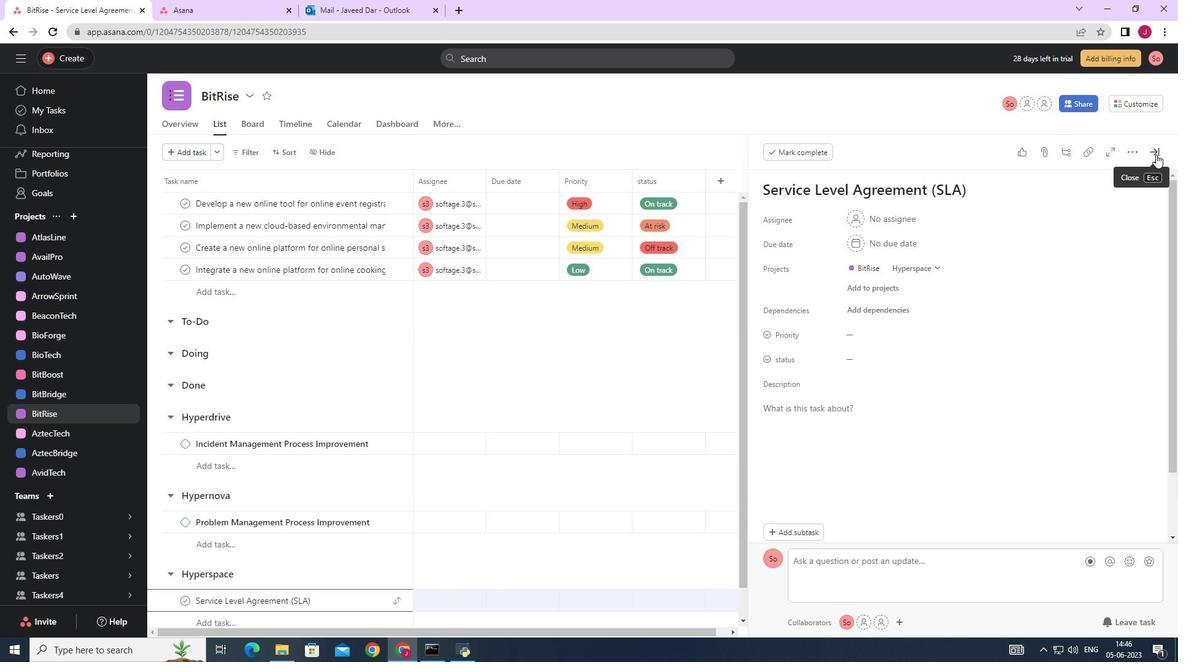 
Action: Mouse pressed left at (1160, 150)
Screenshot: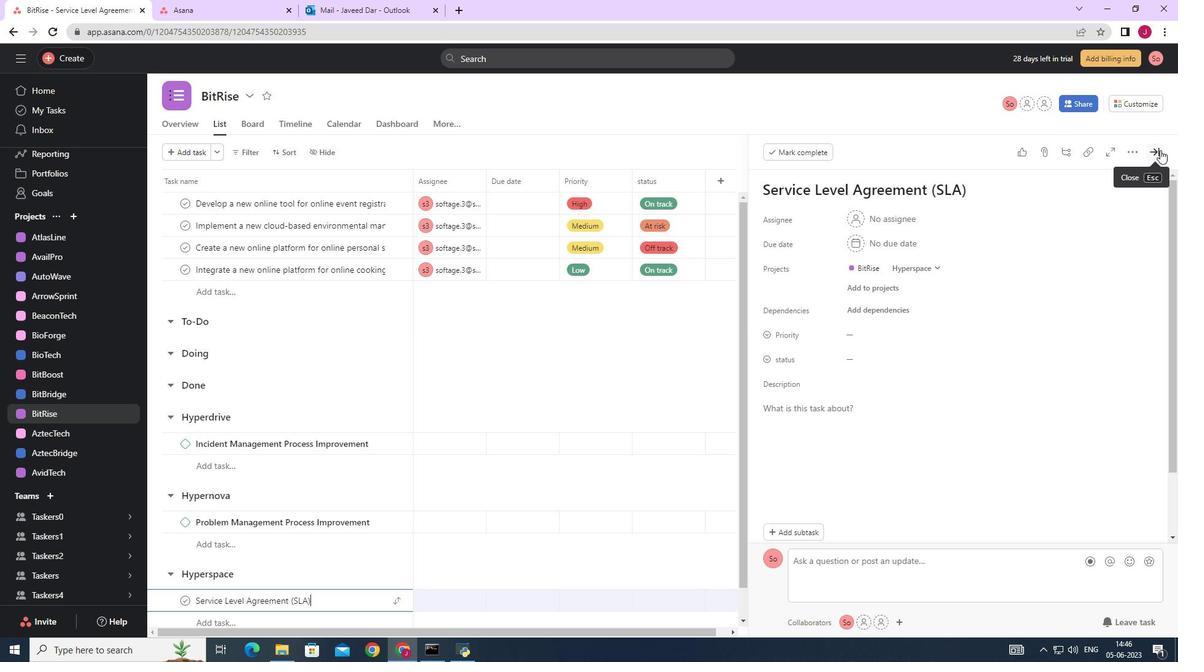 
Action: Mouse moved to (285, 600)
Screenshot: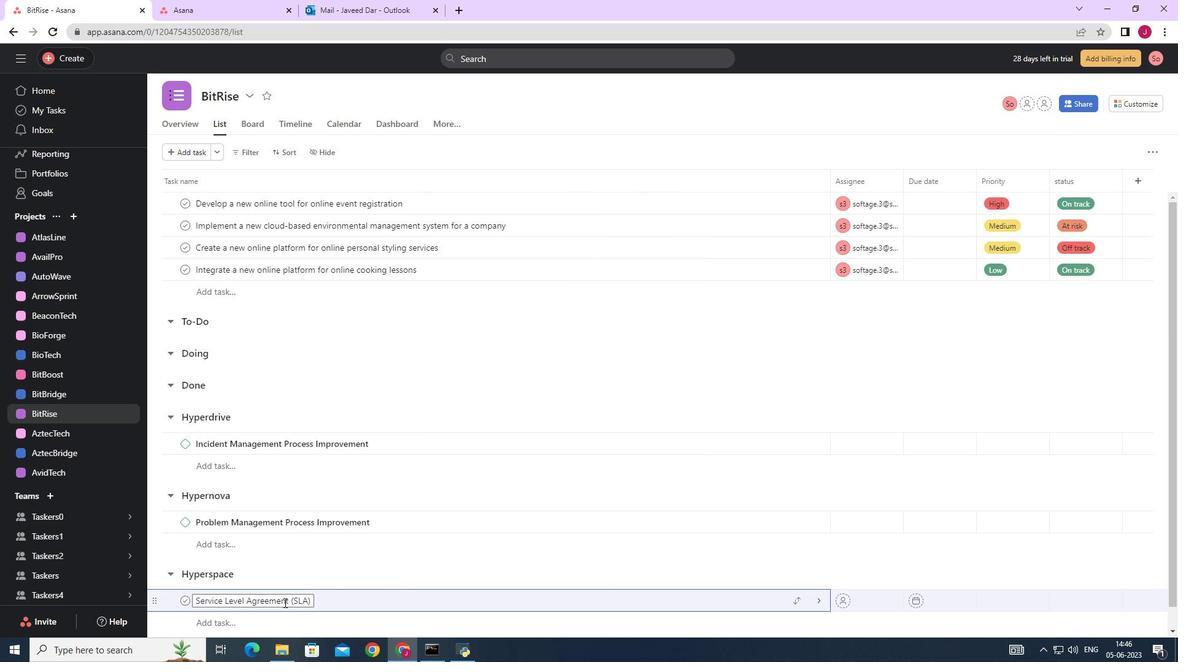 
Action: Mouse pressed left at (285, 600)
Screenshot: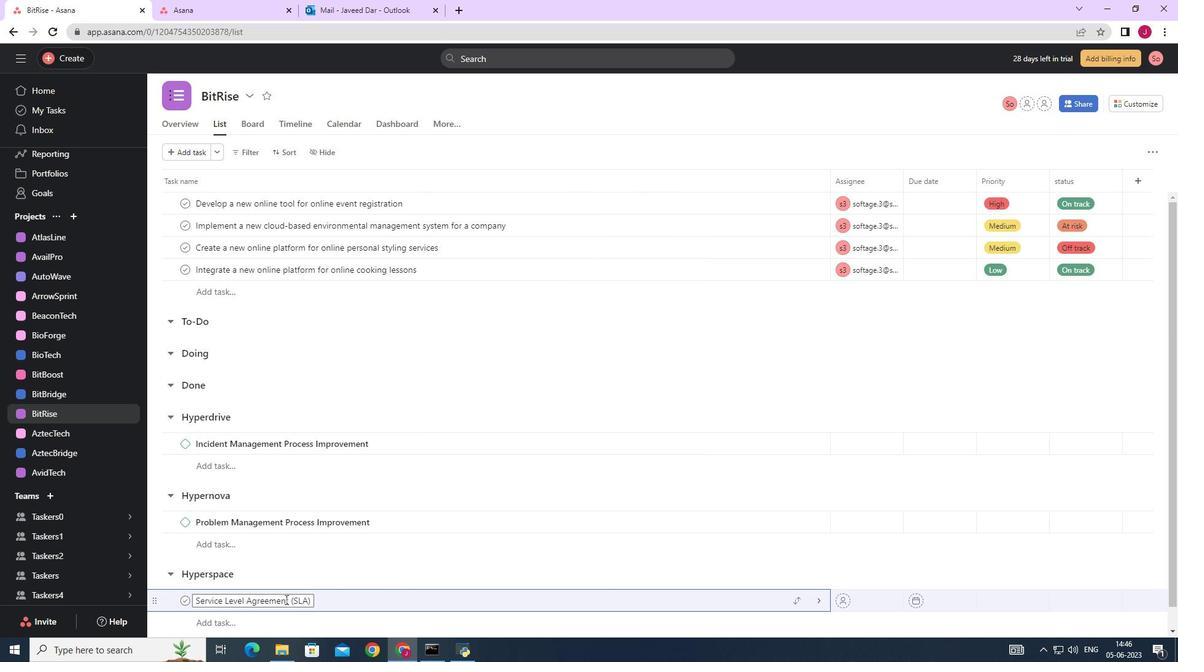 
Action: Mouse moved to (313, 602)
Screenshot: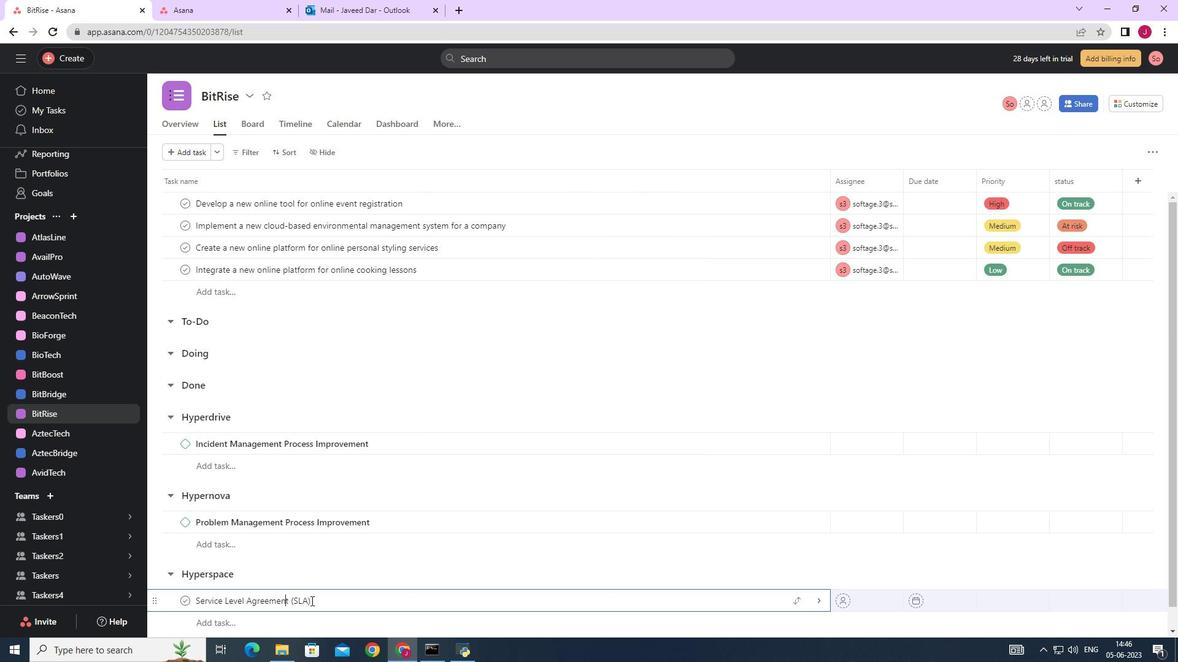 
Action: Mouse pressed left at (313, 602)
Screenshot: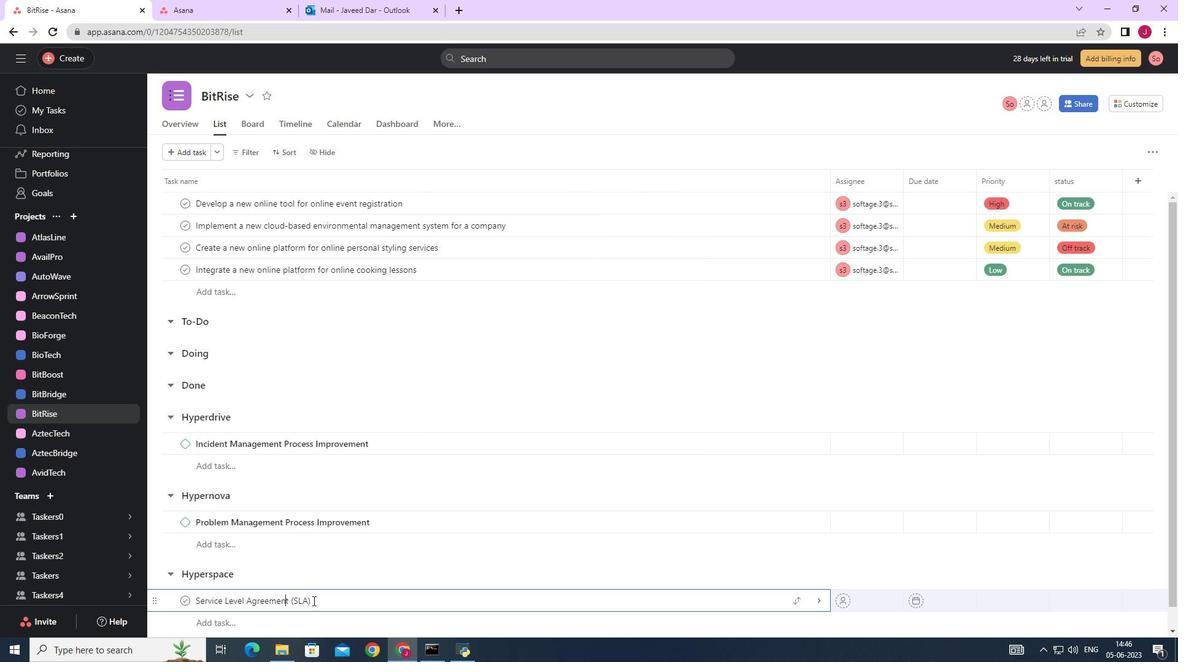 
Action: Mouse moved to (313, 603)
Screenshot: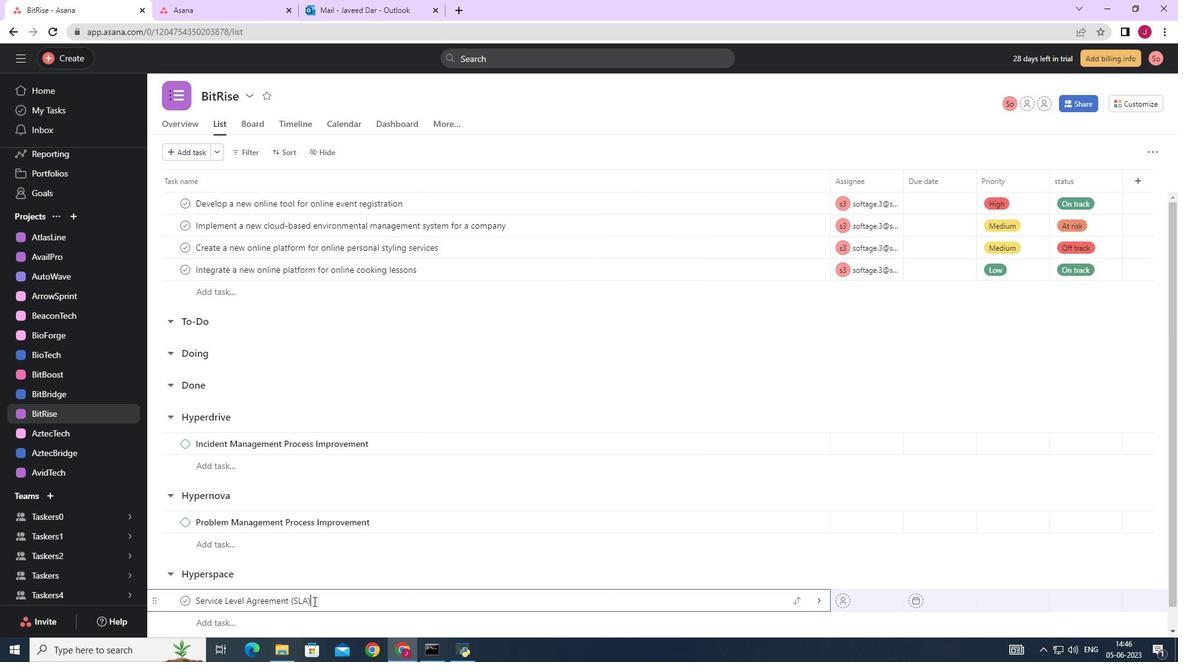 
Action: Key pressed <Key.space><Key.caps_lock><Key.caps_lock>M<Key.caps_lock>anagement<Key.space><Key.caps_lock>P<Key.caps_lock>rocess<Key.space><Key.caps_lock>I<Key.caps_lock>mprovement
Screenshot: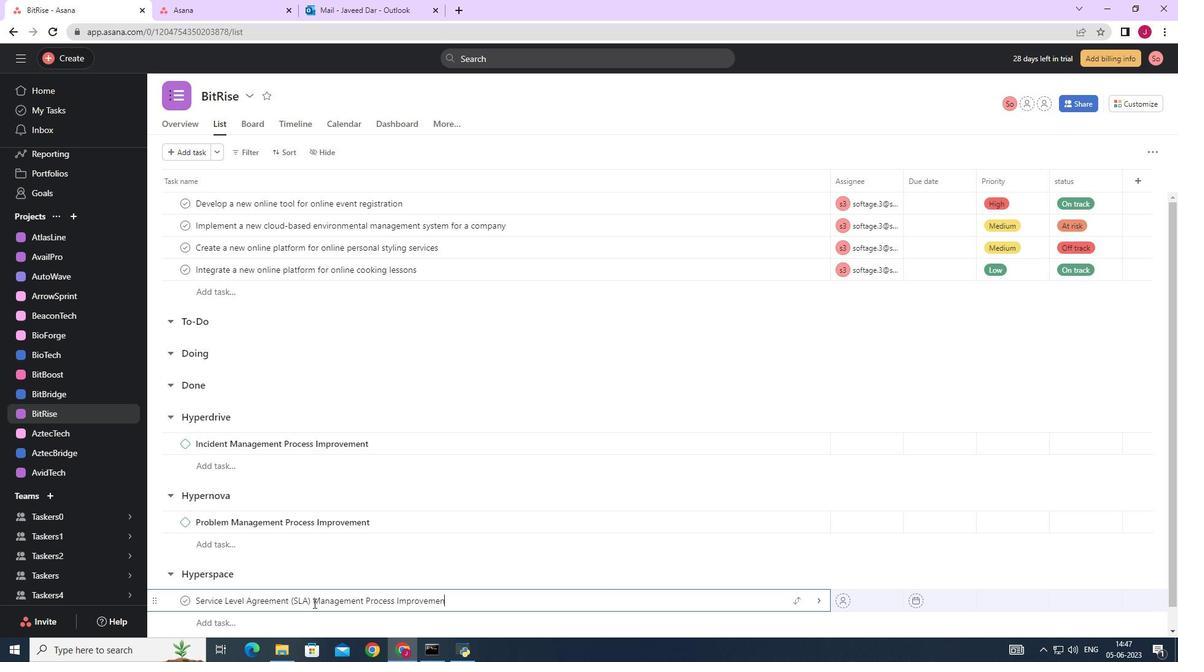 
Action: Mouse moved to (818, 599)
Screenshot: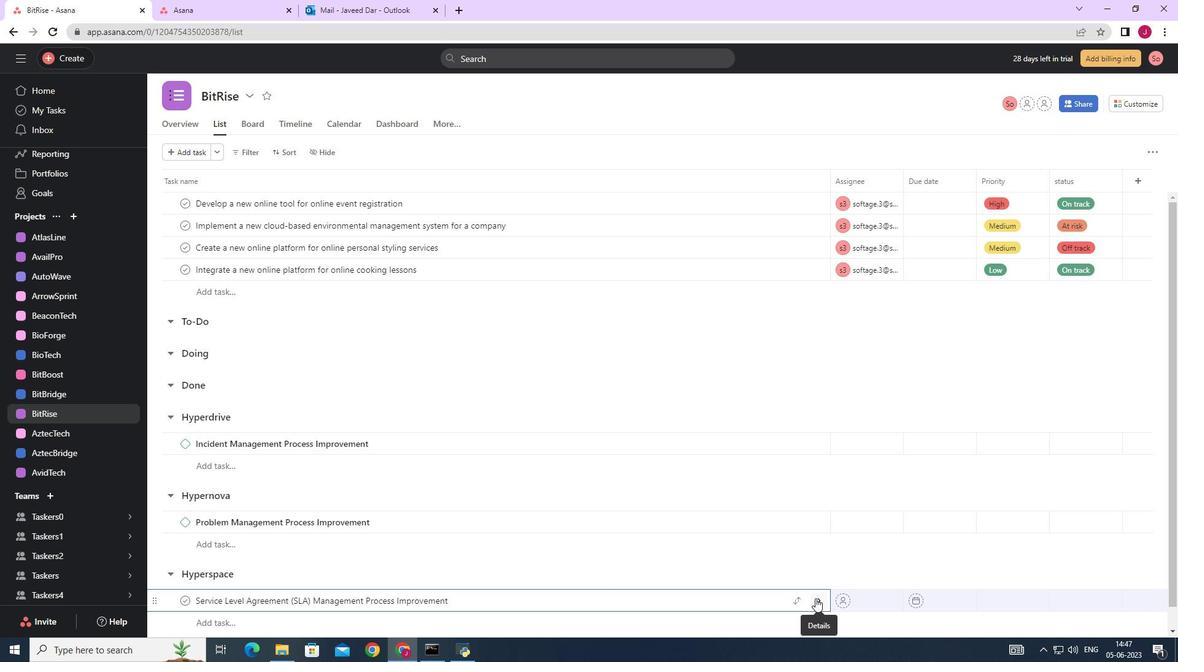
Action: Mouse pressed left at (818, 599)
Screenshot: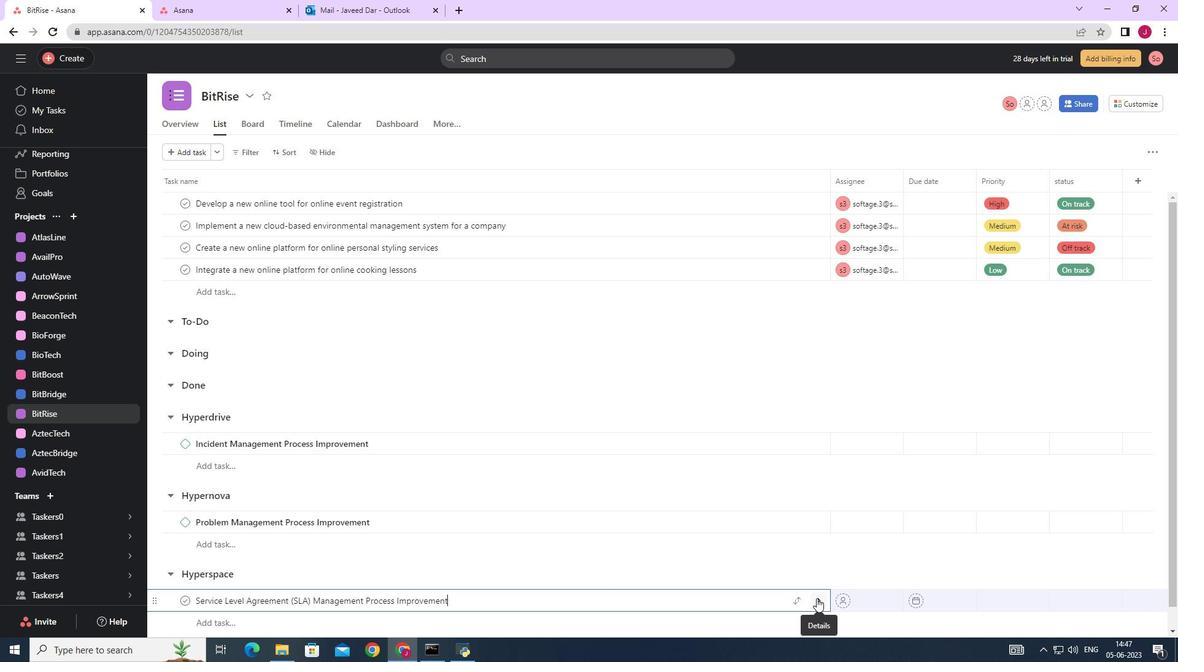 
Action: Mouse moved to (1133, 152)
Screenshot: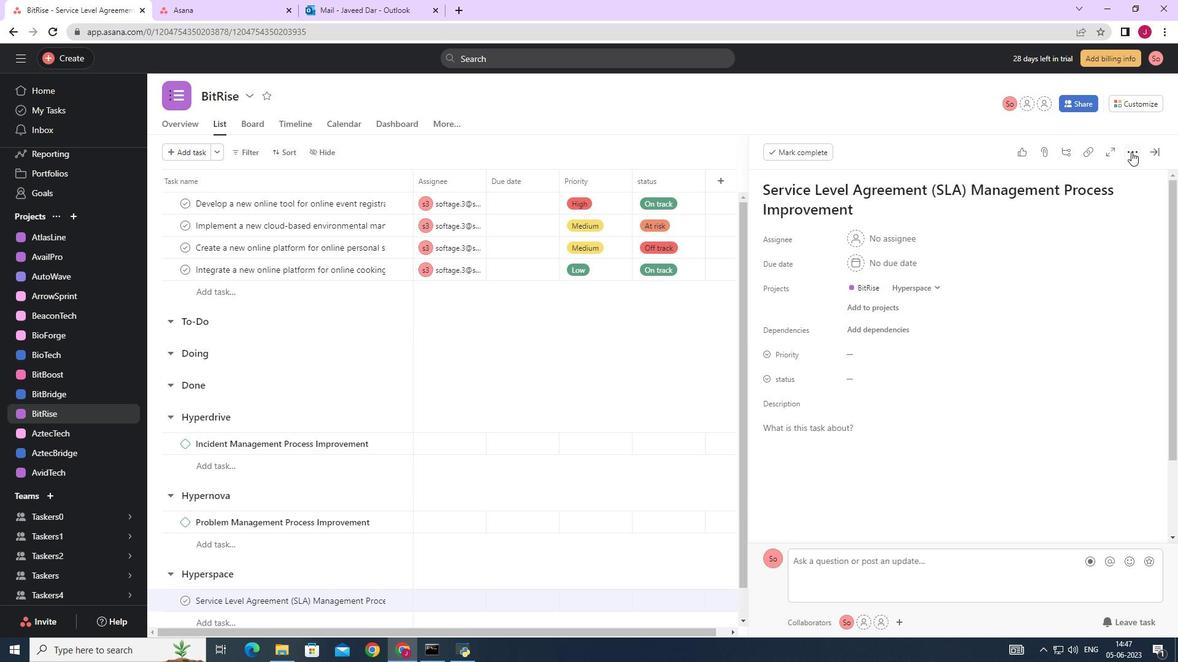 
Action: Mouse pressed left at (1133, 152)
Screenshot: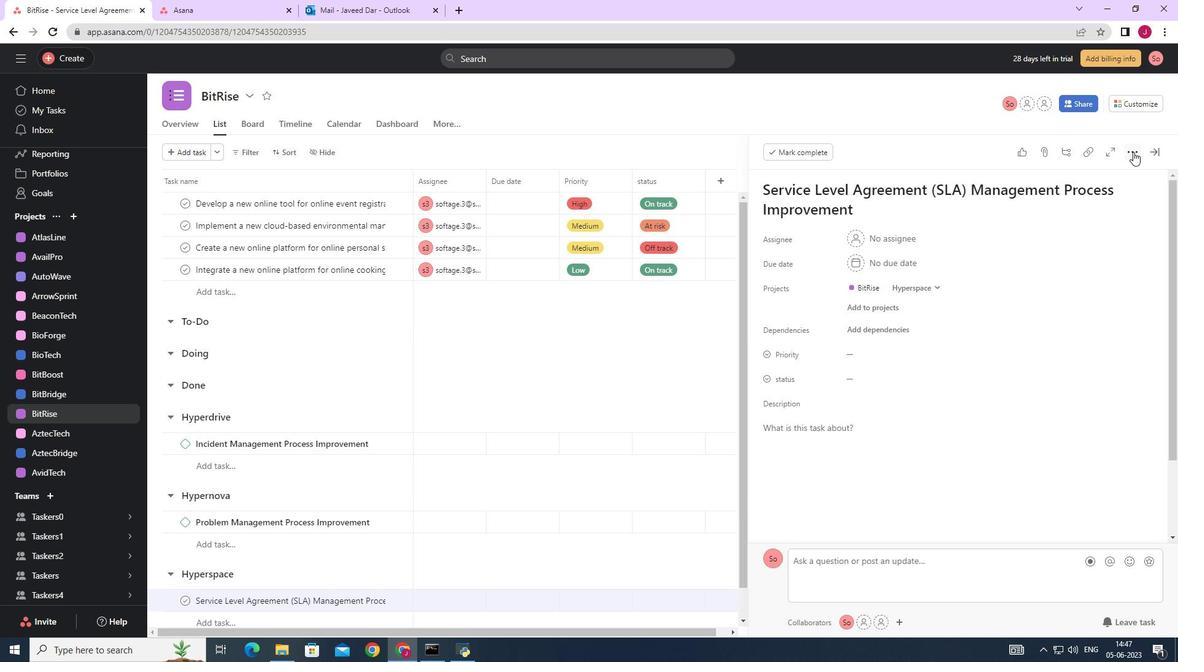 
Action: Mouse moved to (1056, 197)
Screenshot: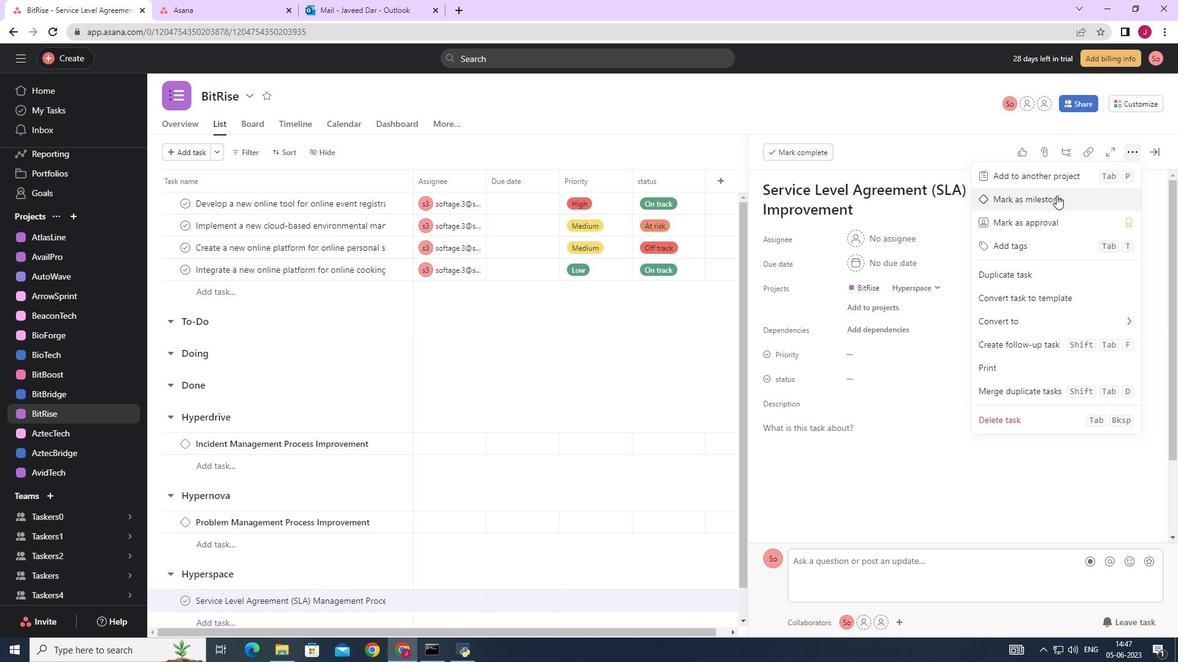 
Action: Mouse pressed left at (1056, 196)
Screenshot: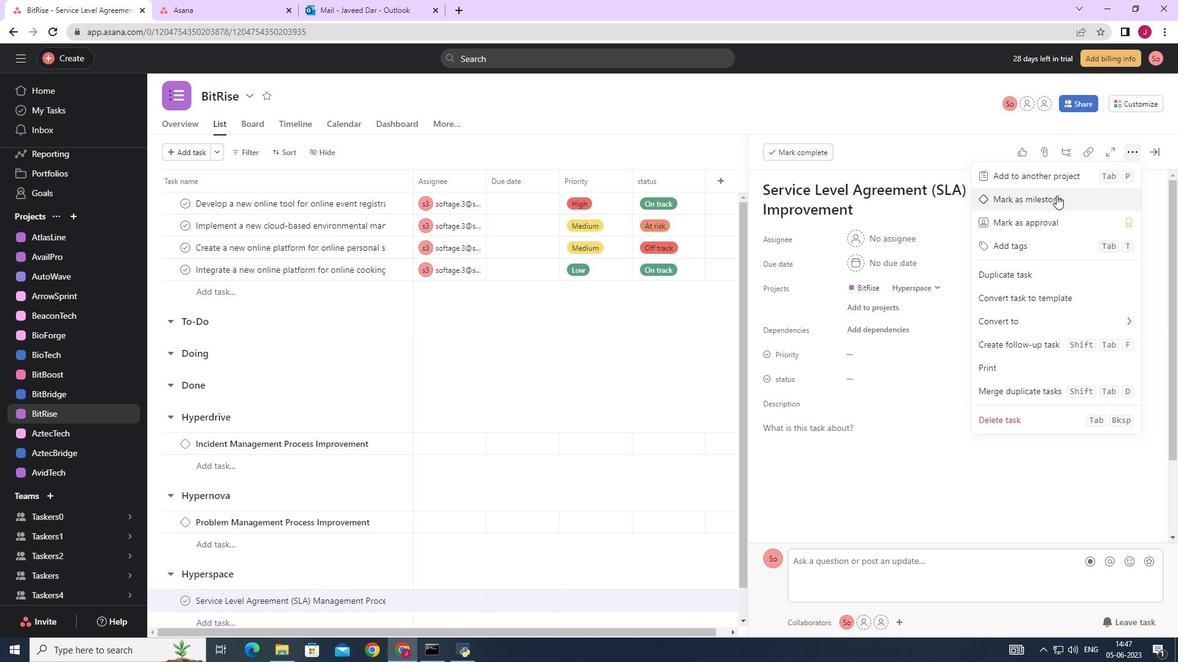 
Action: Mouse moved to (1154, 152)
Screenshot: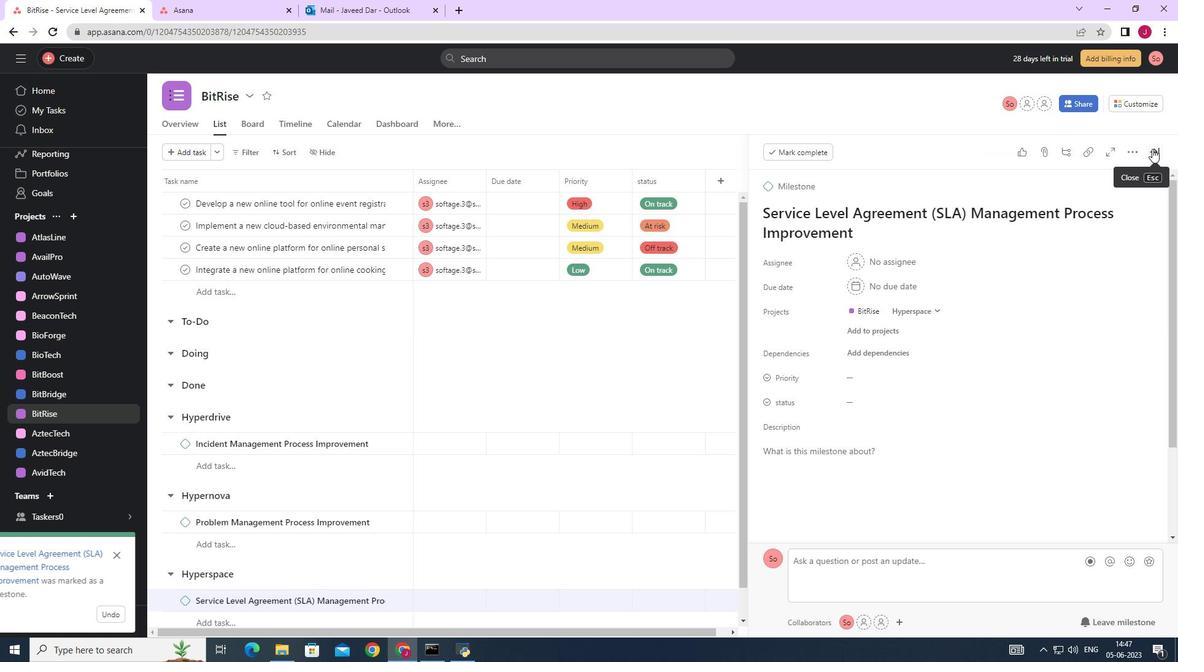 
Action: Mouse pressed left at (1154, 152)
Screenshot: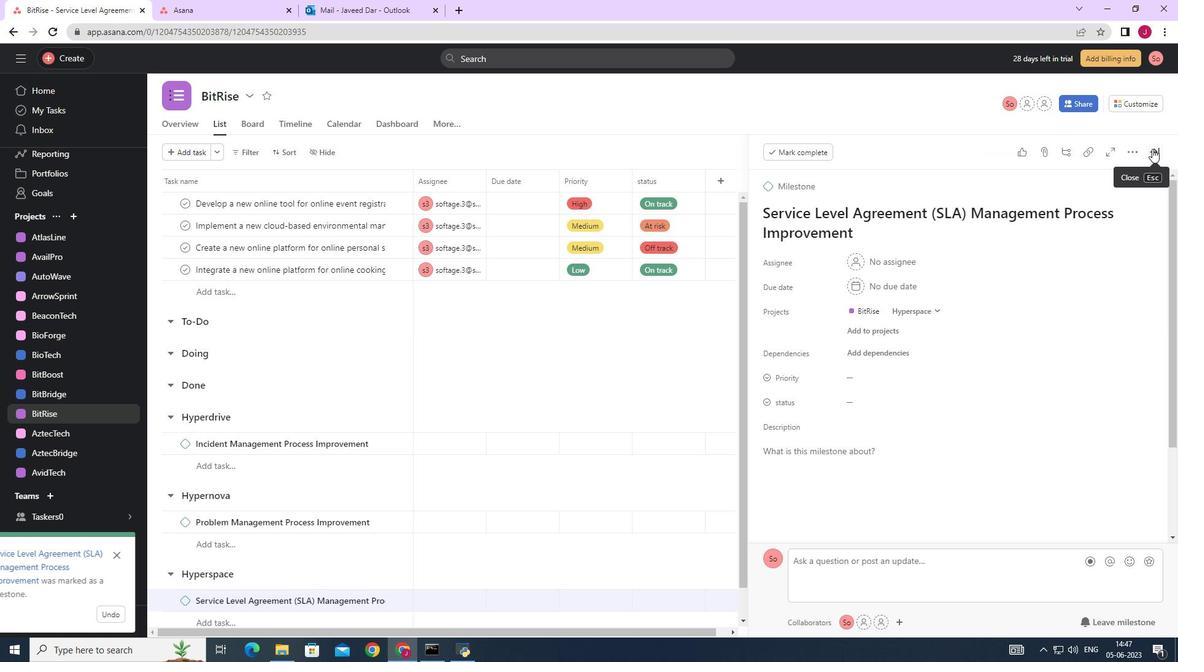 
Action: Mouse moved to (1123, 199)
Screenshot: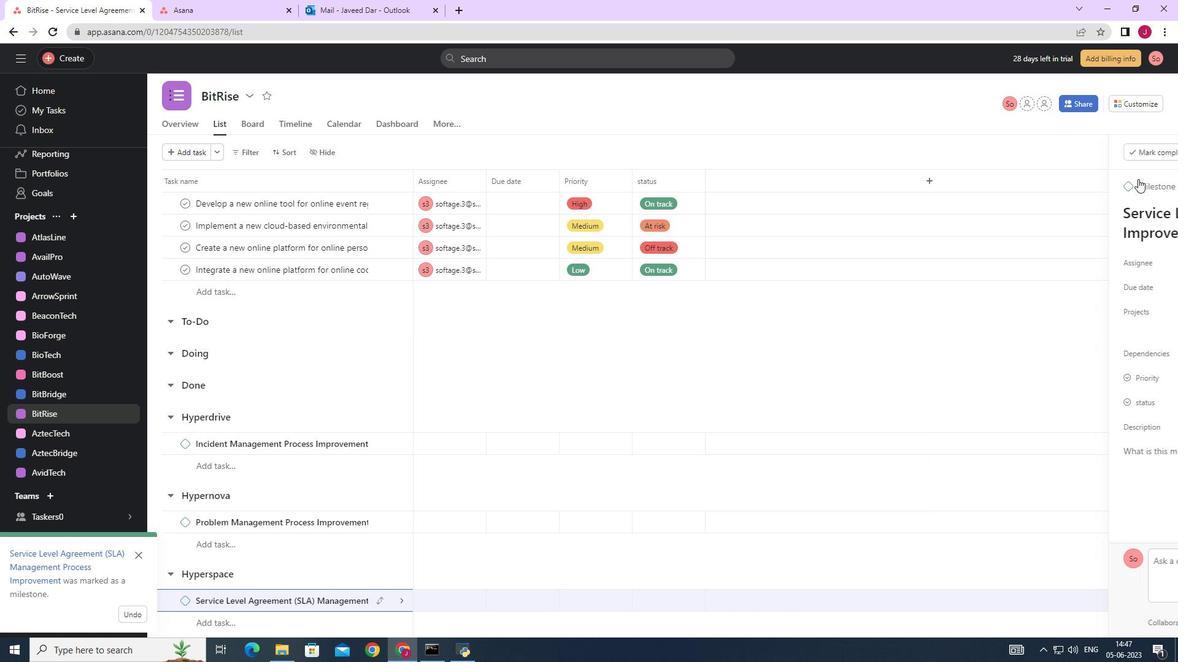 
